 Task: Create a new task in Outlook with the subject 'Employee Code', type a message, and insert an image of a coffee shop.
Action: Mouse moved to (15, 160)
Screenshot: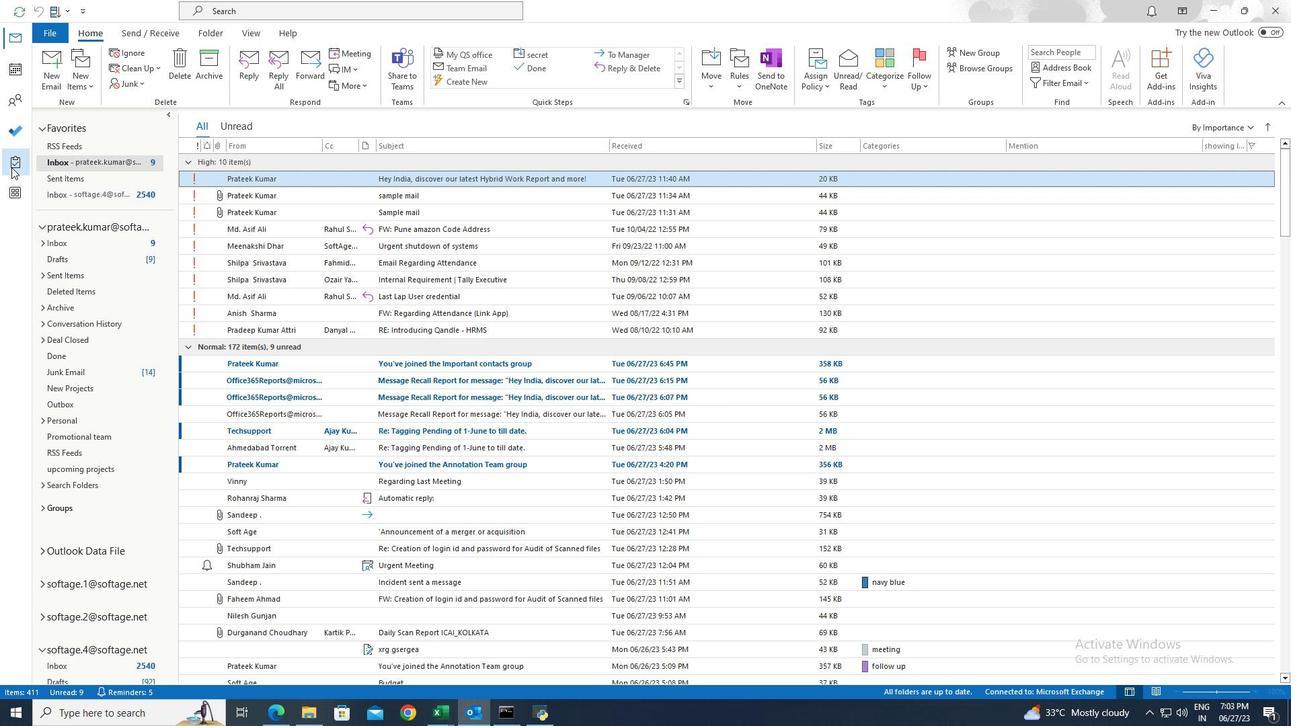 
Action: Mouse pressed left at (15, 160)
Screenshot: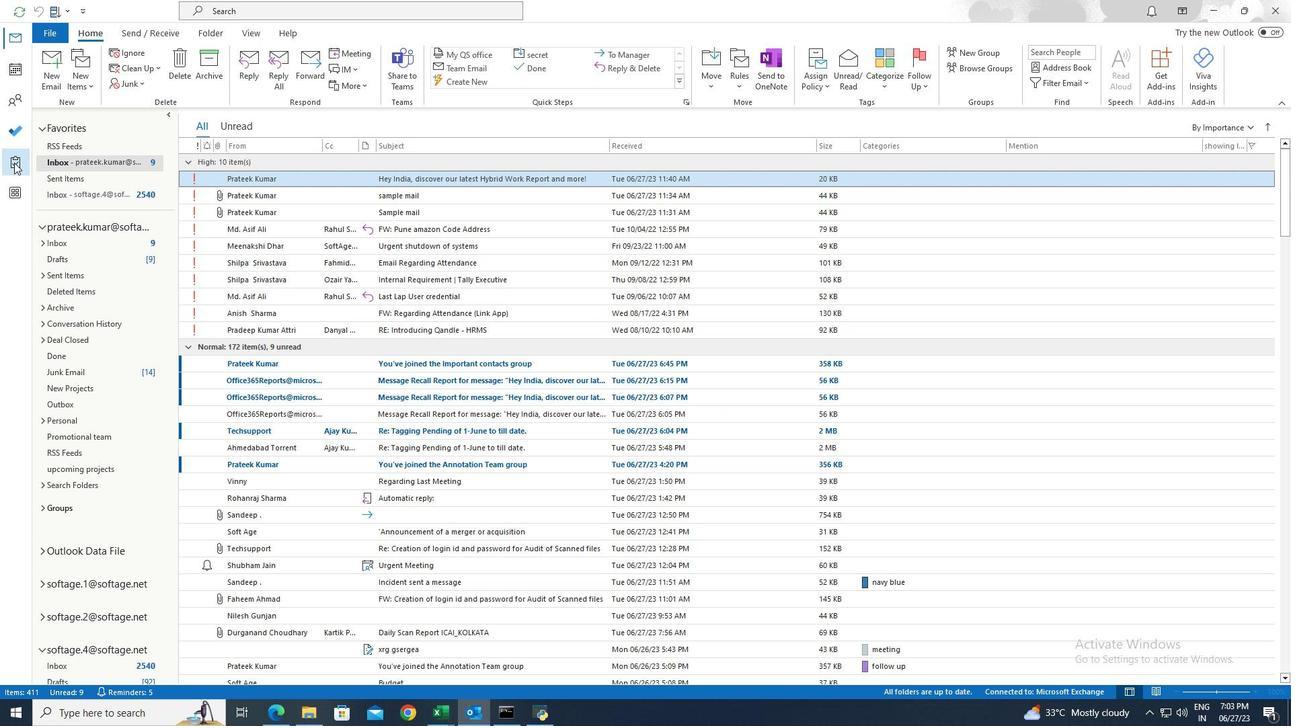 
Action: Mouse moved to (53, 68)
Screenshot: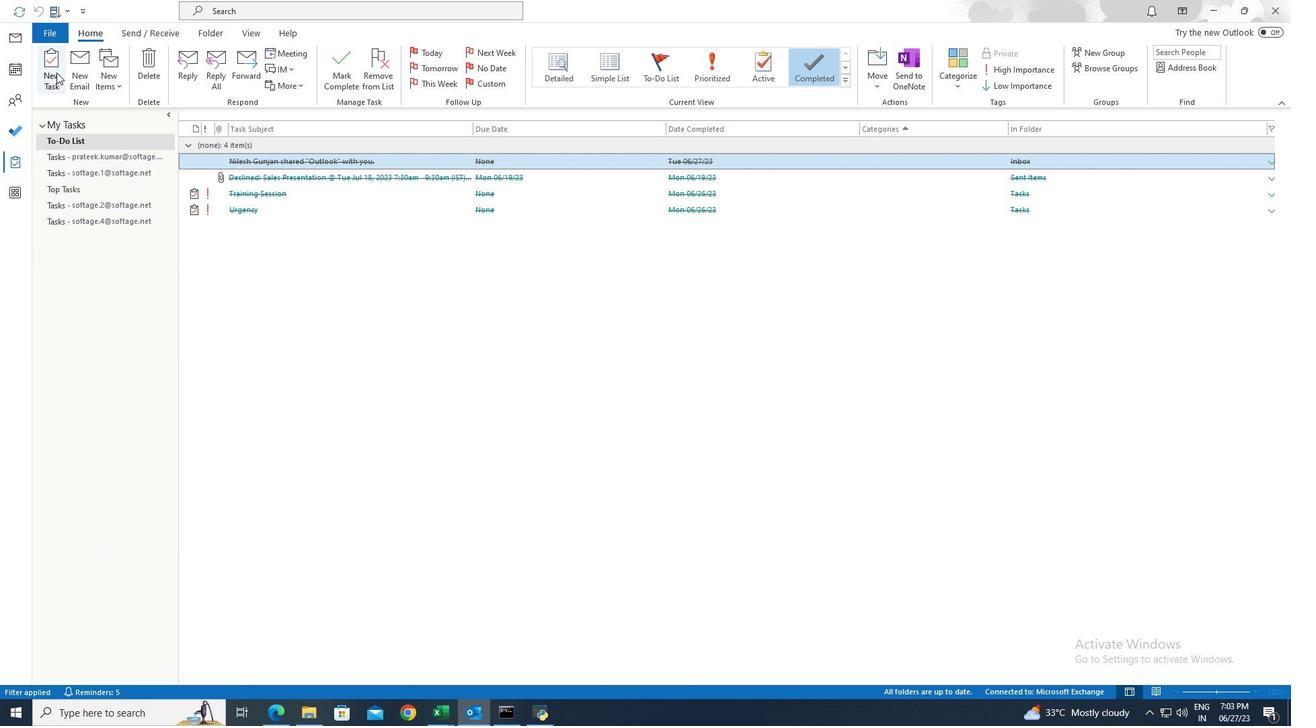 
Action: Mouse pressed left at (53, 68)
Screenshot: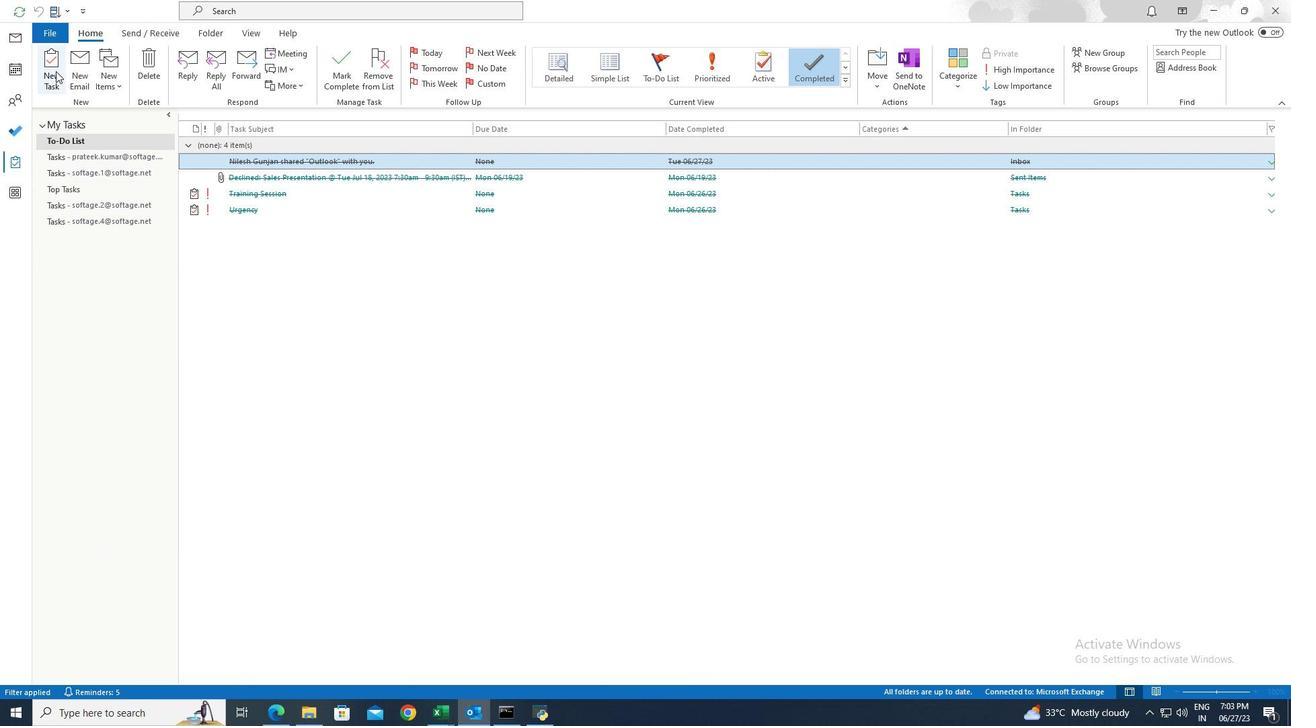 
Action: Mouse moved to (130, 137)
Screenshot: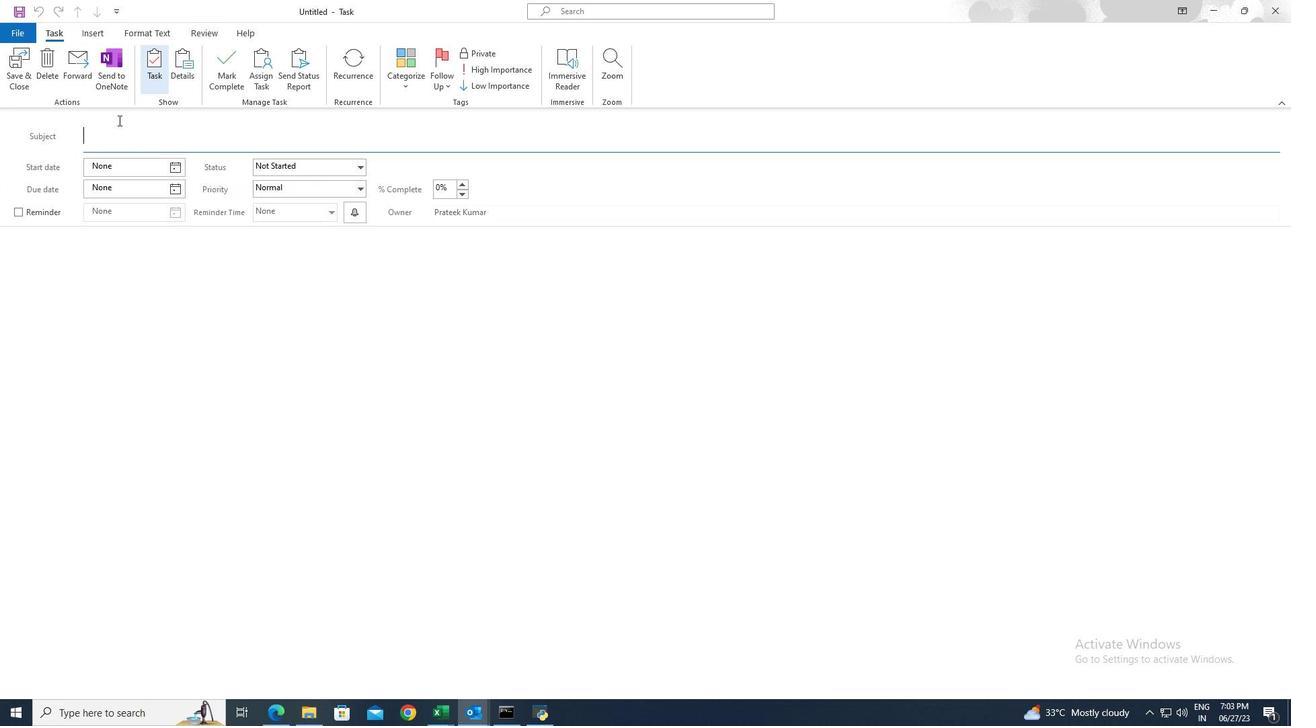
Action: Mouse pressed left at (130, 137)
Screenshot: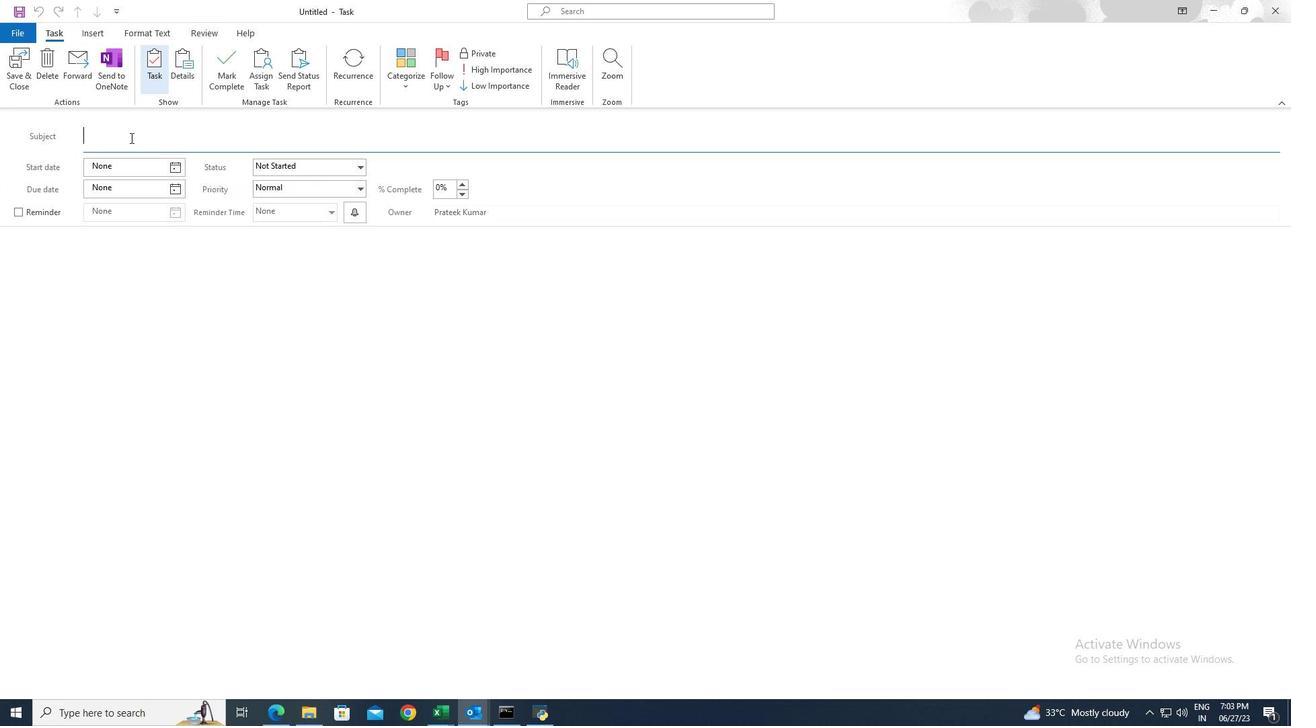 
Action: Key pressed <Key.shift>Employee<Key.space><Key.shift>Code
Screenshot: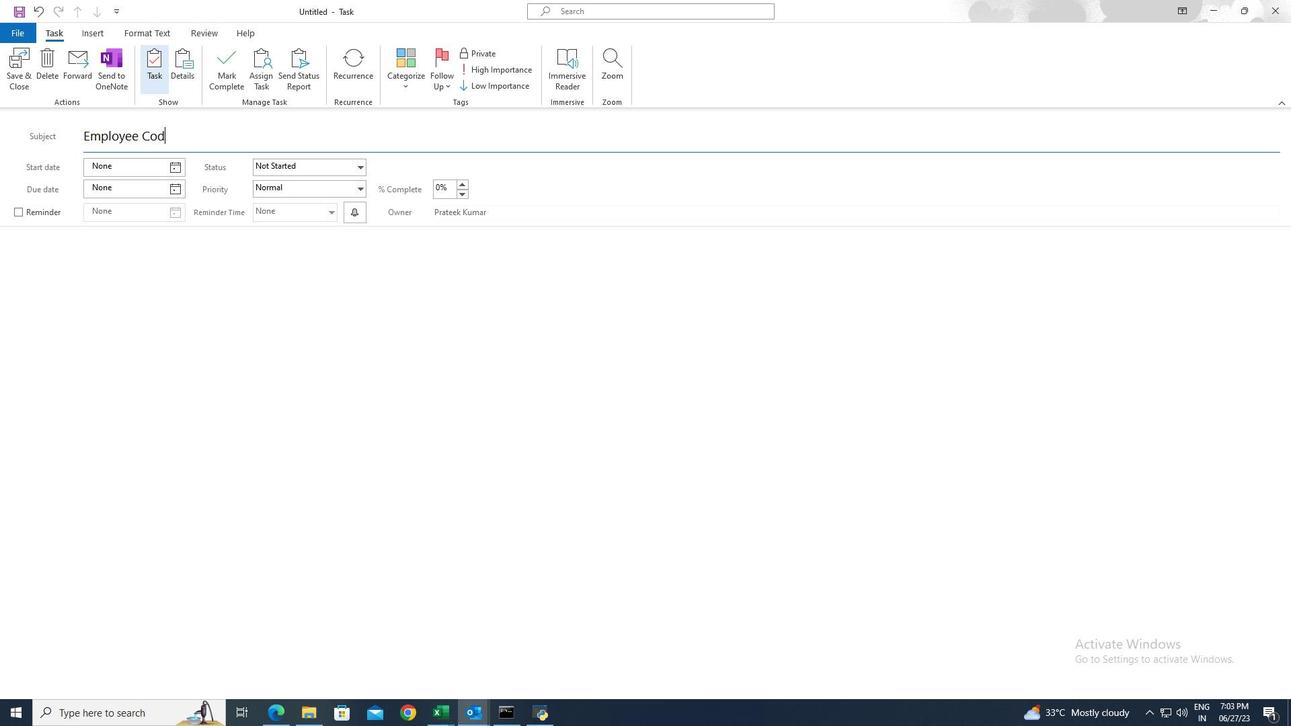 
Action: Mouse moved to (162, 271)
Screenshot: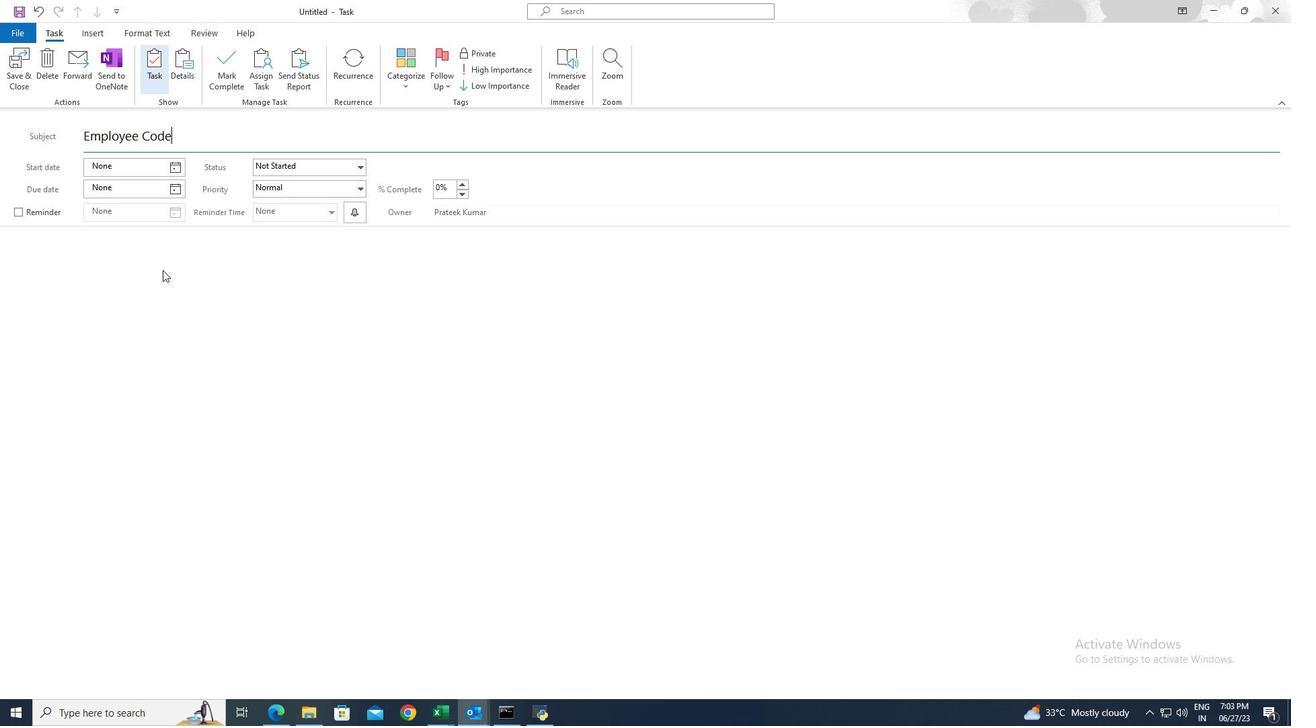 
Action: Mouse pressed left at (162, 271)
Screenshot: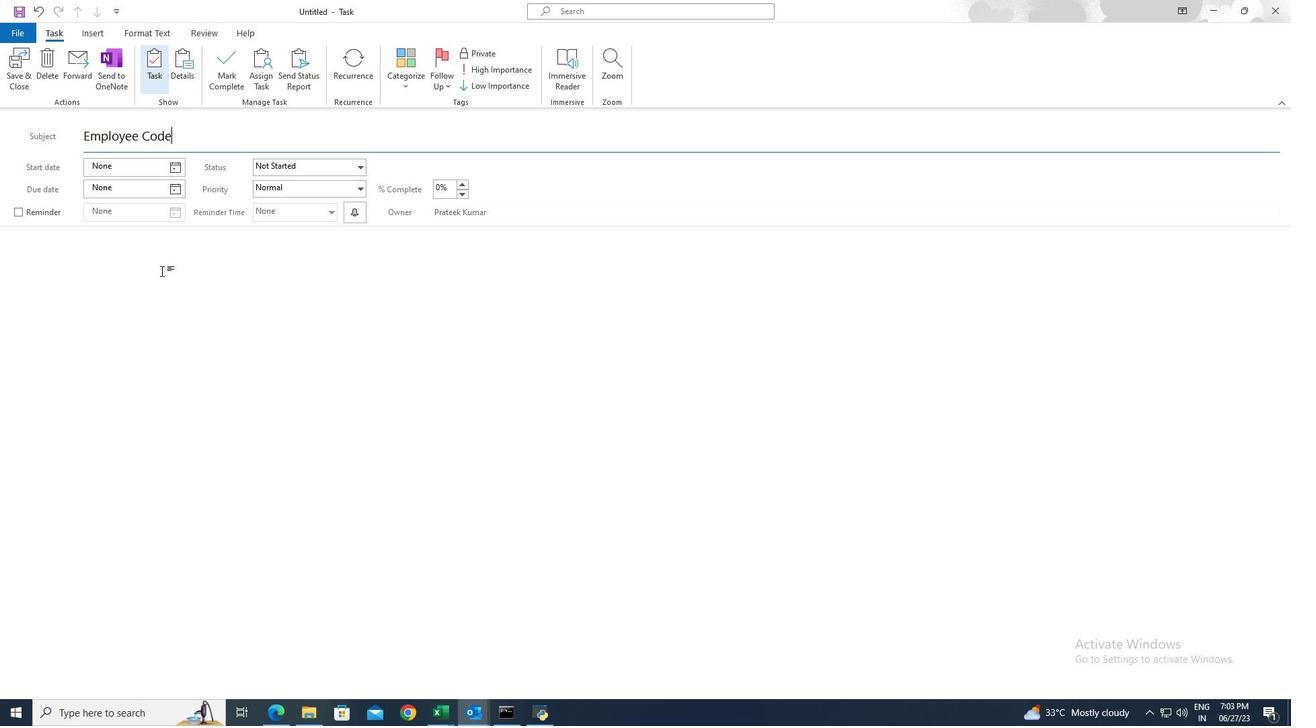 
Action: Key pressed <Key.shift>This<Key.space>is<Key.space>to<Key.space>inform<Key.space>all<Key.space>that<Key.space>from<Key.space>today<Key.space>it<Key.space>is<Key.space>mandatory<Key.space>to<Key.space>respect<Key.space>the<Key.space>employee's<Key.space>code
Screenshot: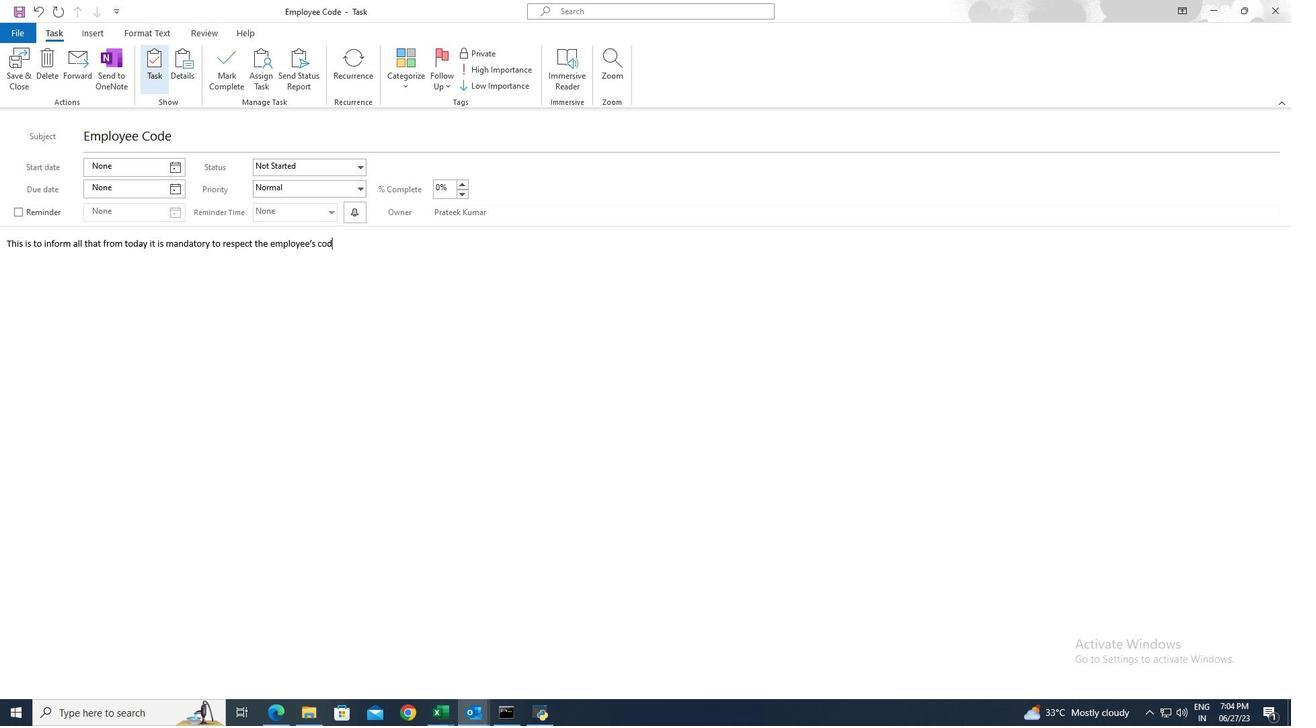 
Action: Mouse moved to (93, 29)
Screenshot: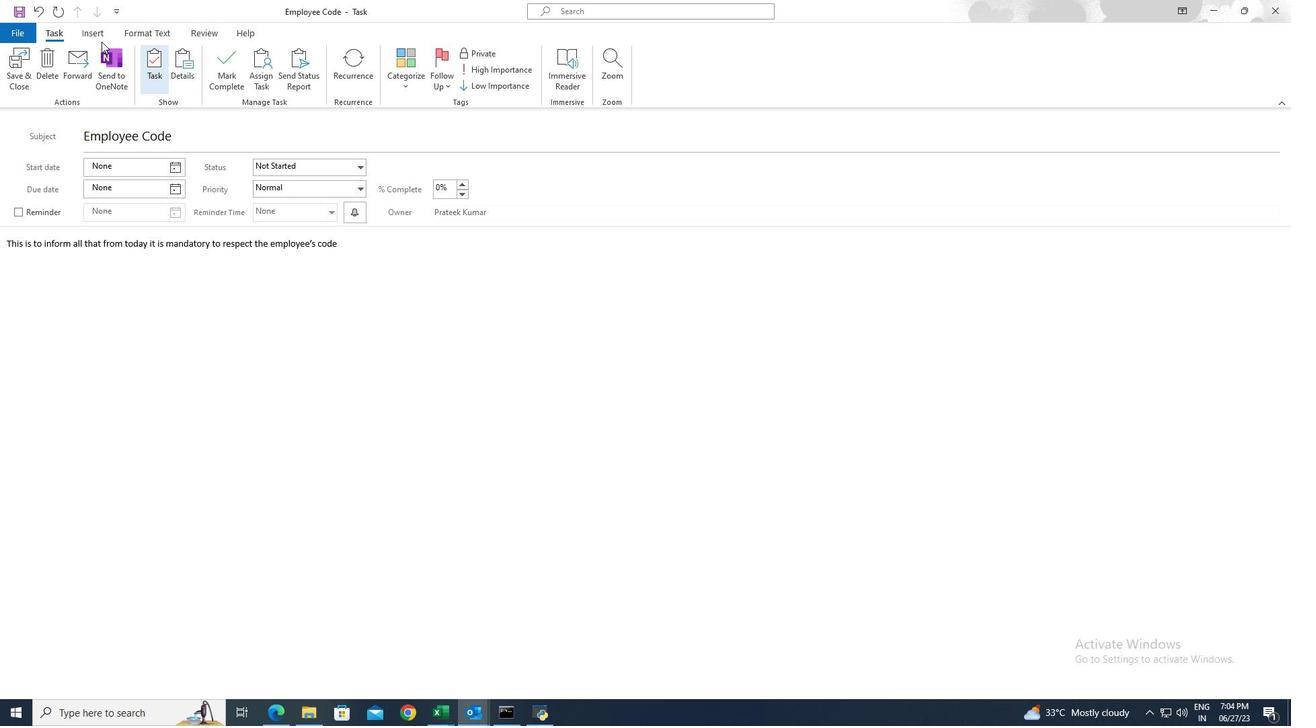 
Action: Mouse pressed left at (93, 29)
Screenshot: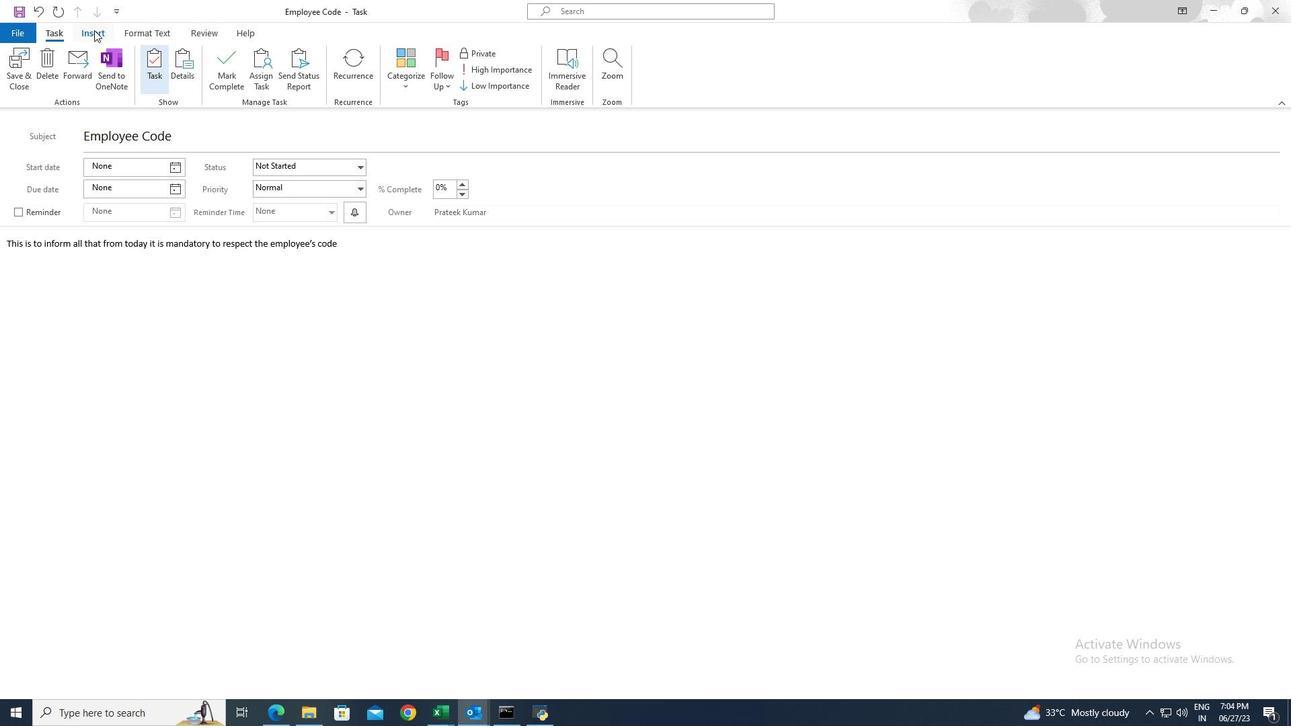 
Action: Mouse moved to (312, 76)
Screenshot: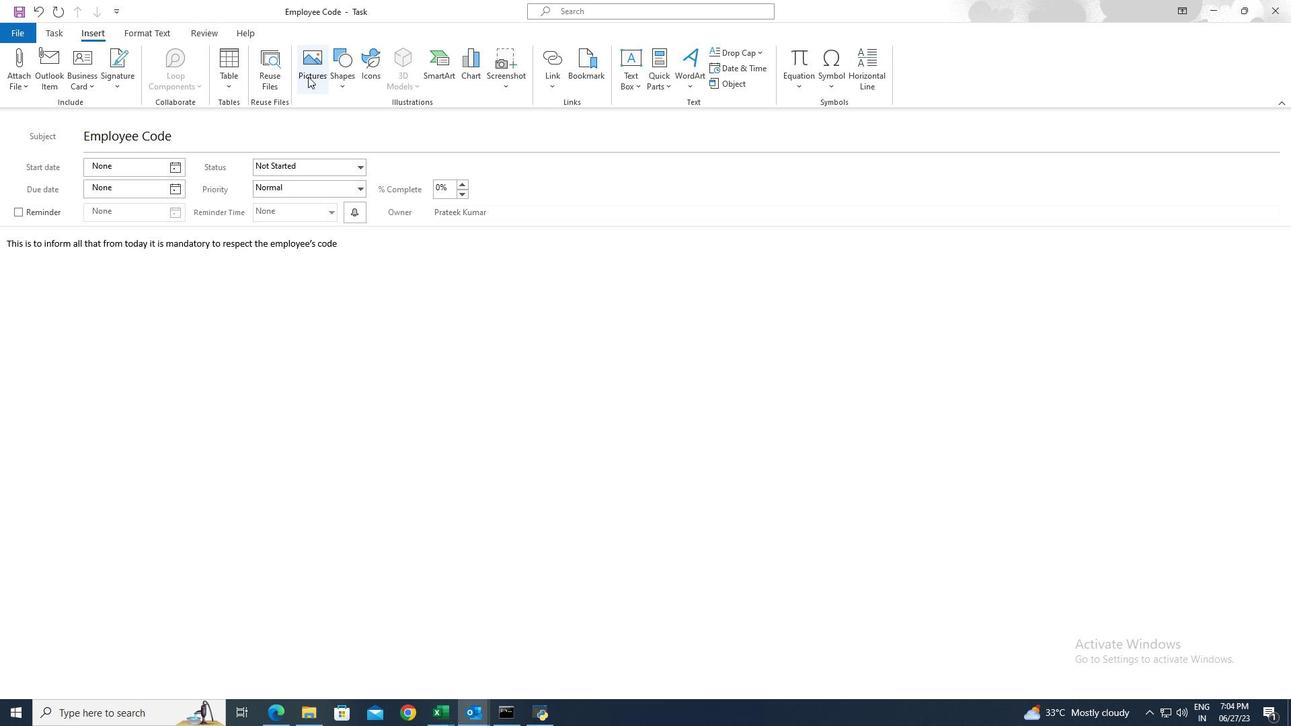 
Action: Mouse pressed left at (312, 76)
Screenshot: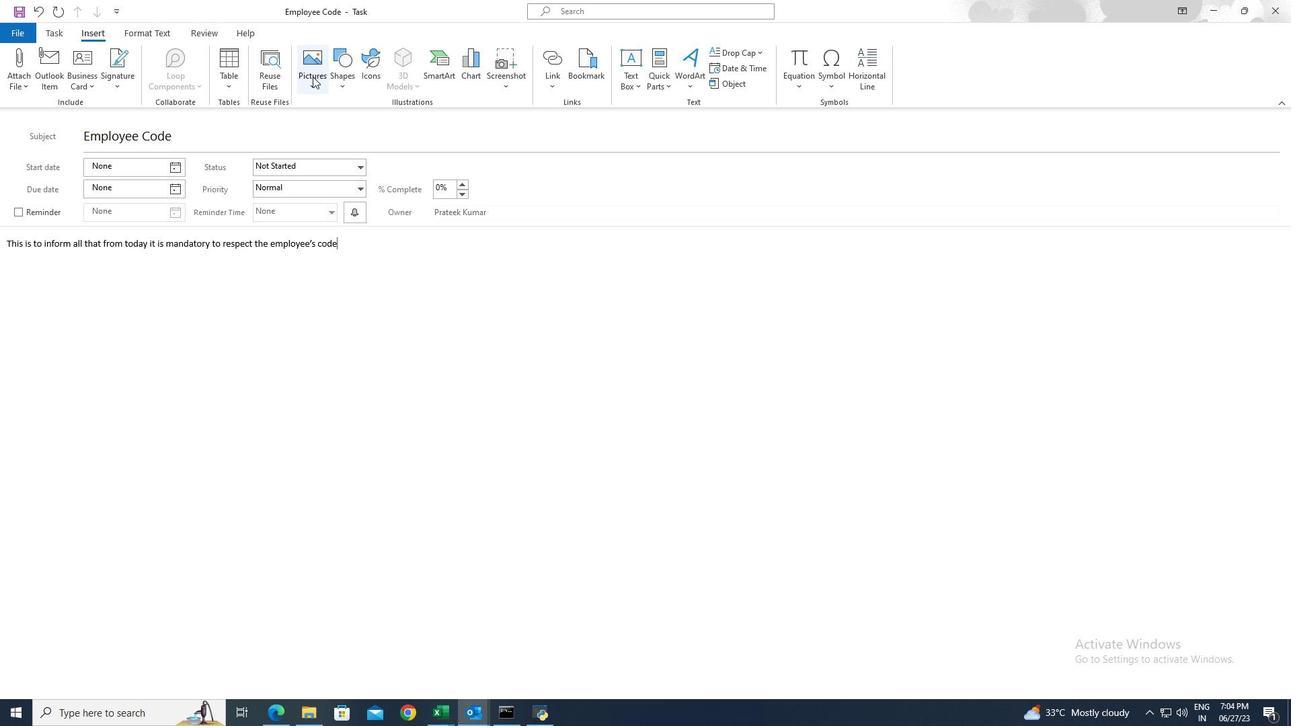 
Action: Mouse moved to (337, 77)
Screenshot: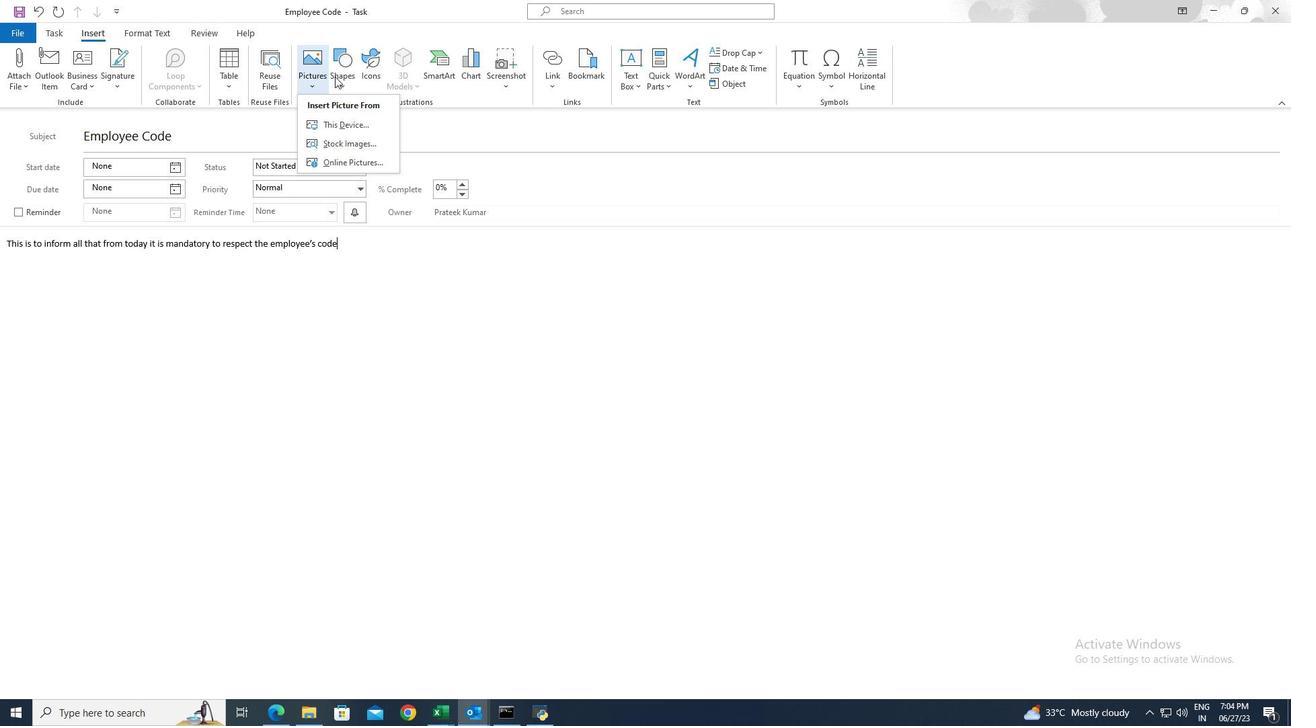 
Action: Mouse pressed left at (337, 77)
Screenshot: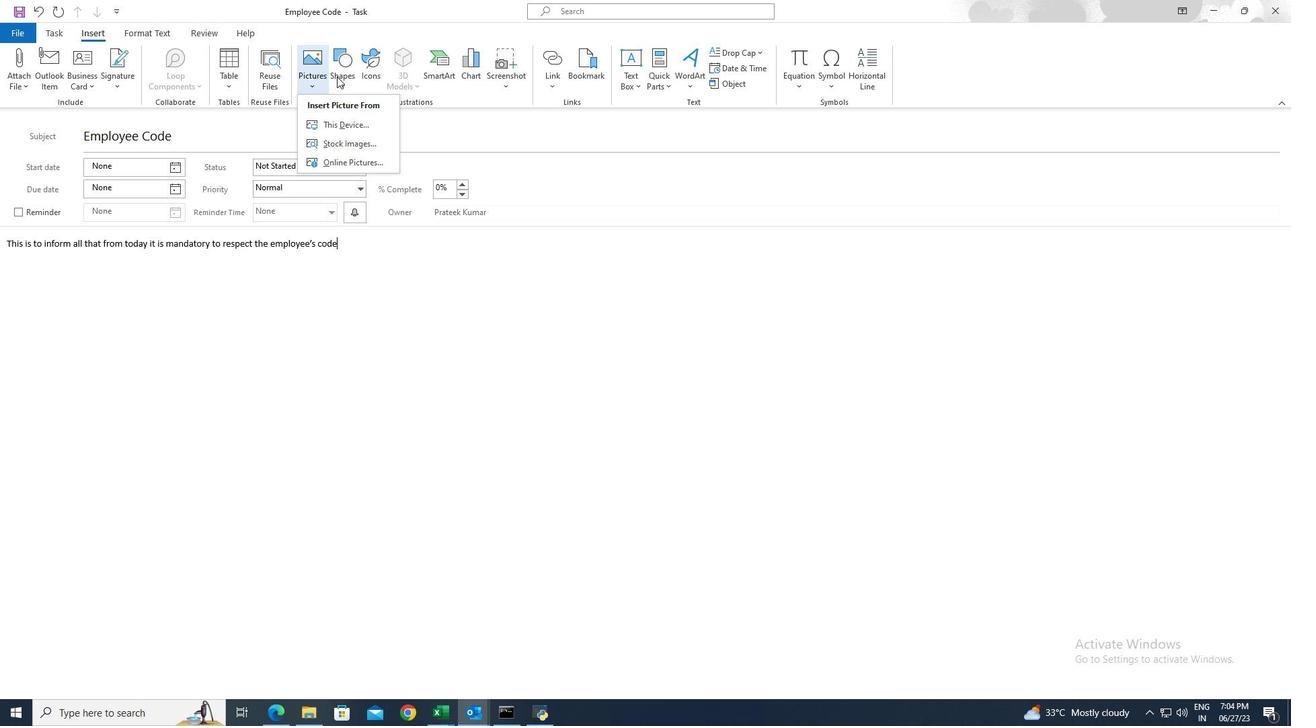 
Action: Mouse moved to (349, 120)
Screenshot: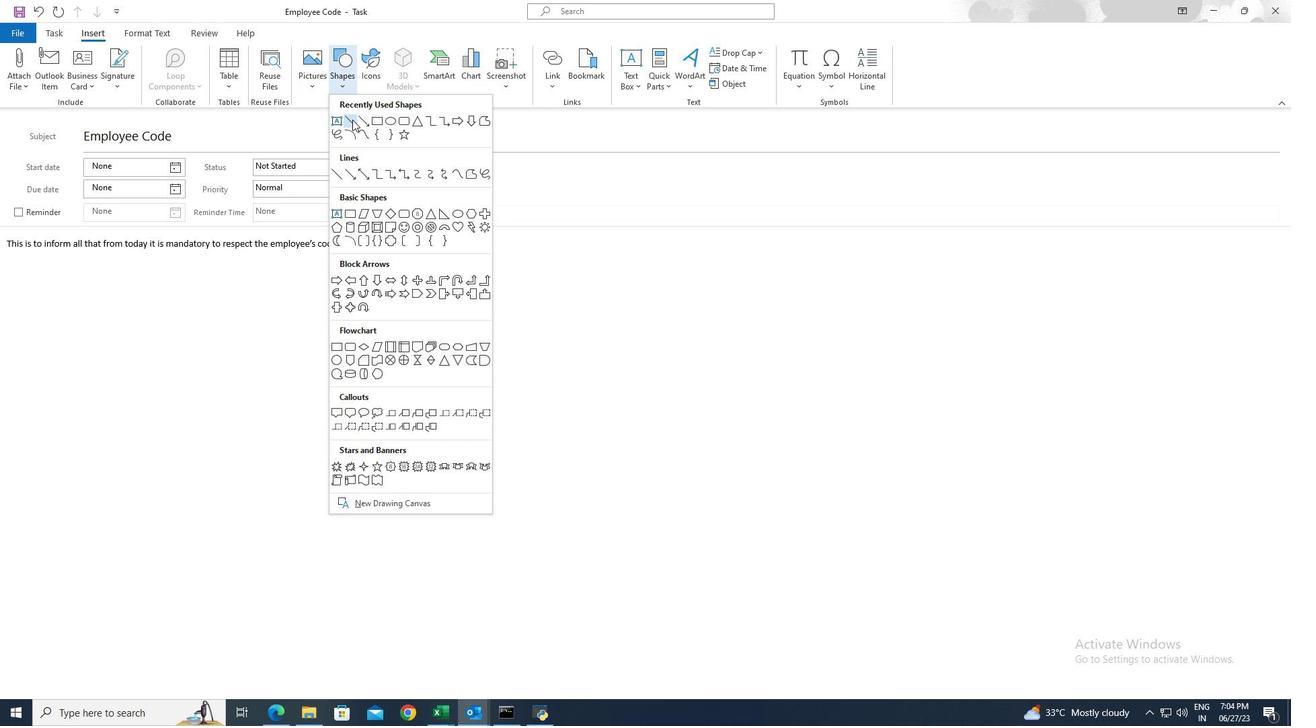 
Action: Mouse pressed left at (349, 120)
Screenshot: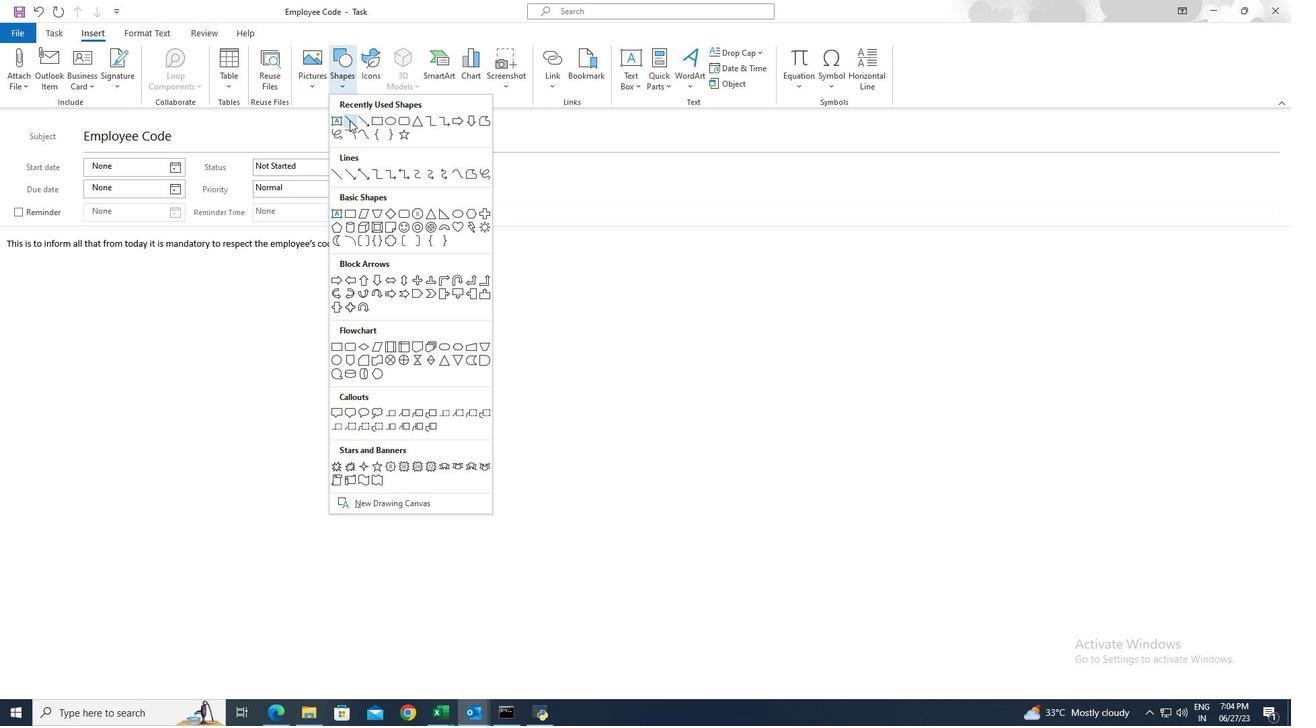 
Action: Mouse moved to (6, 248)
Screenshot: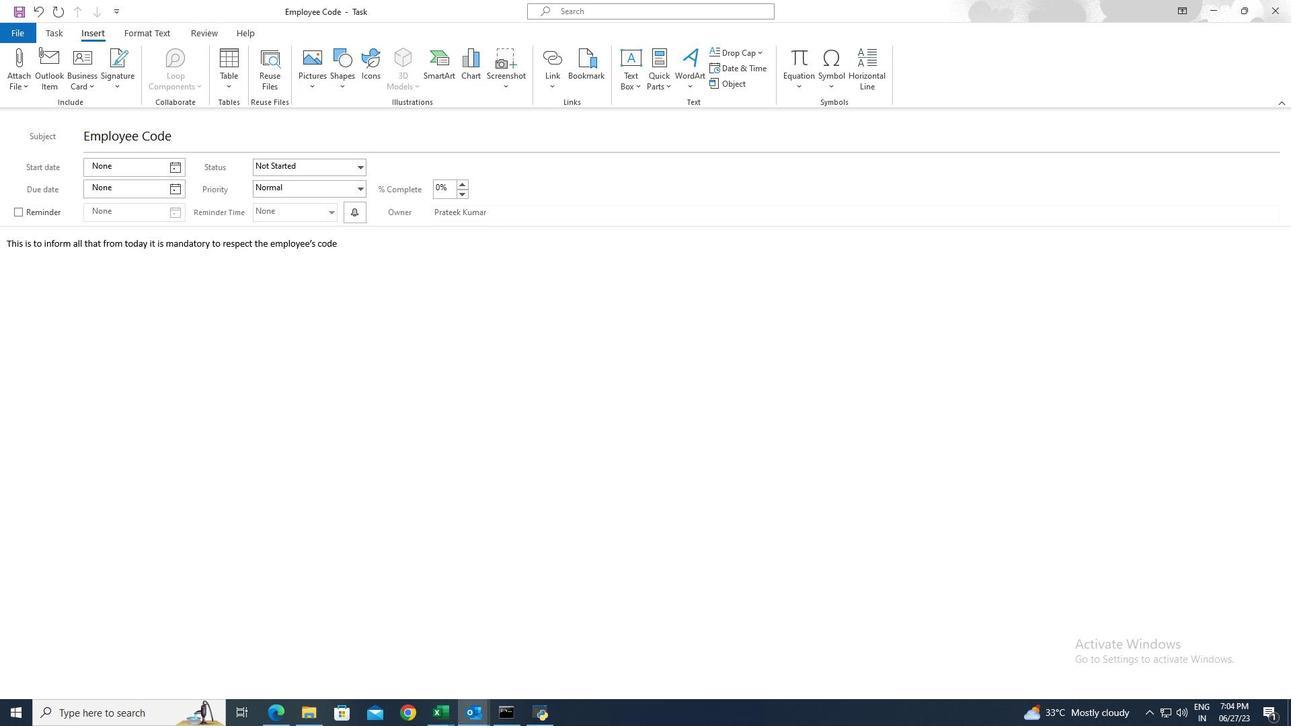 
Action: Mouse pressed left at (6, 248)
Screenshot: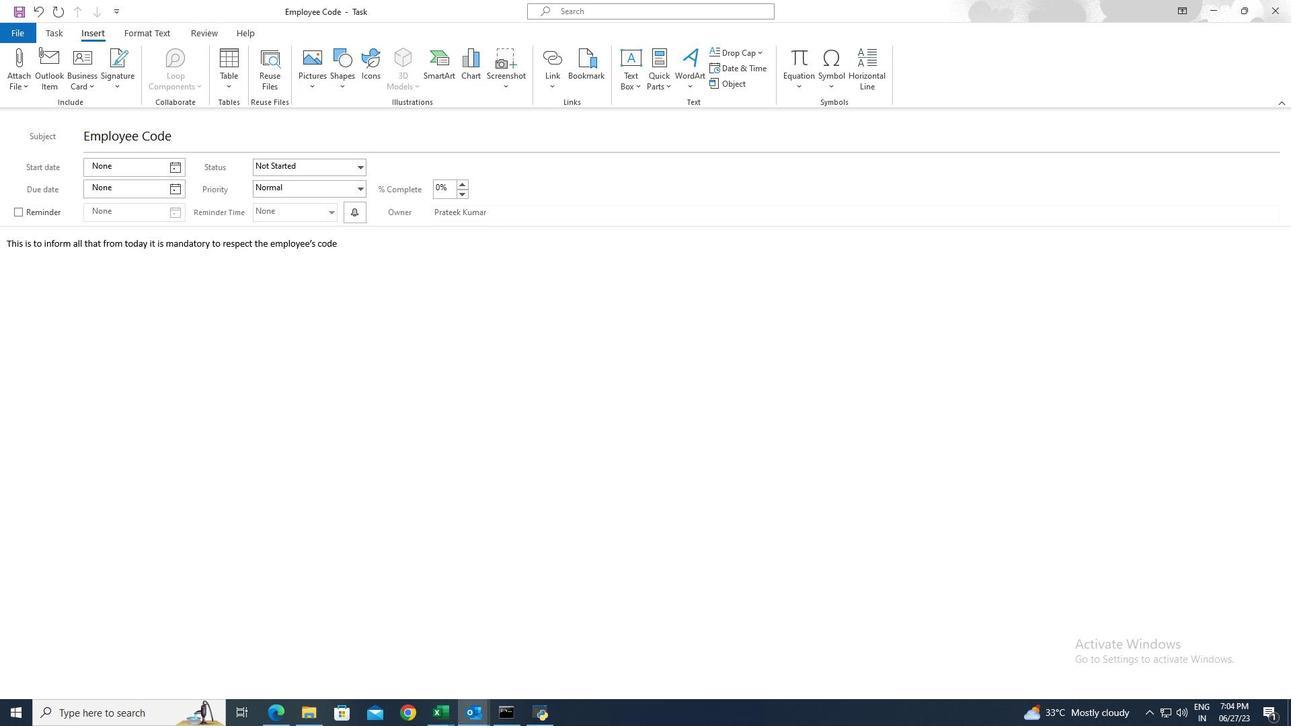 
Action: Mouse moved to (423, 257)
Screenshot: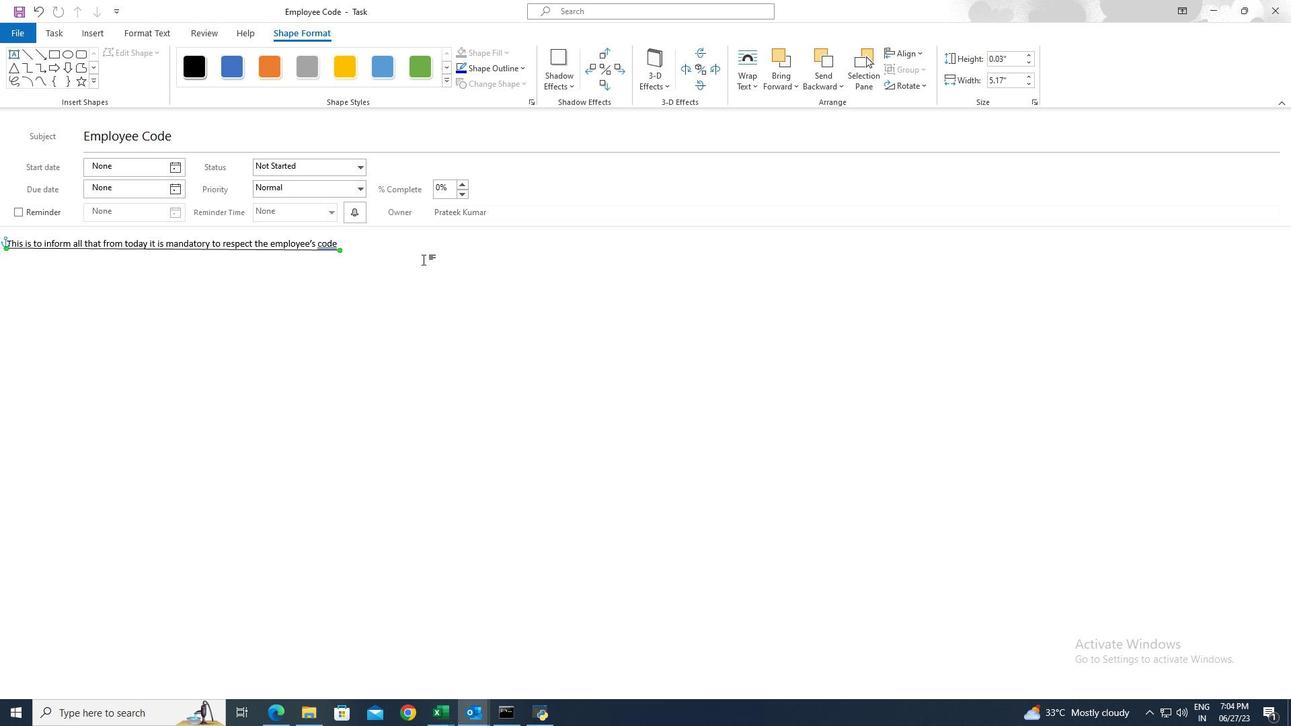 
Action: Mouse pressed left at (423, 257)
Screenshot: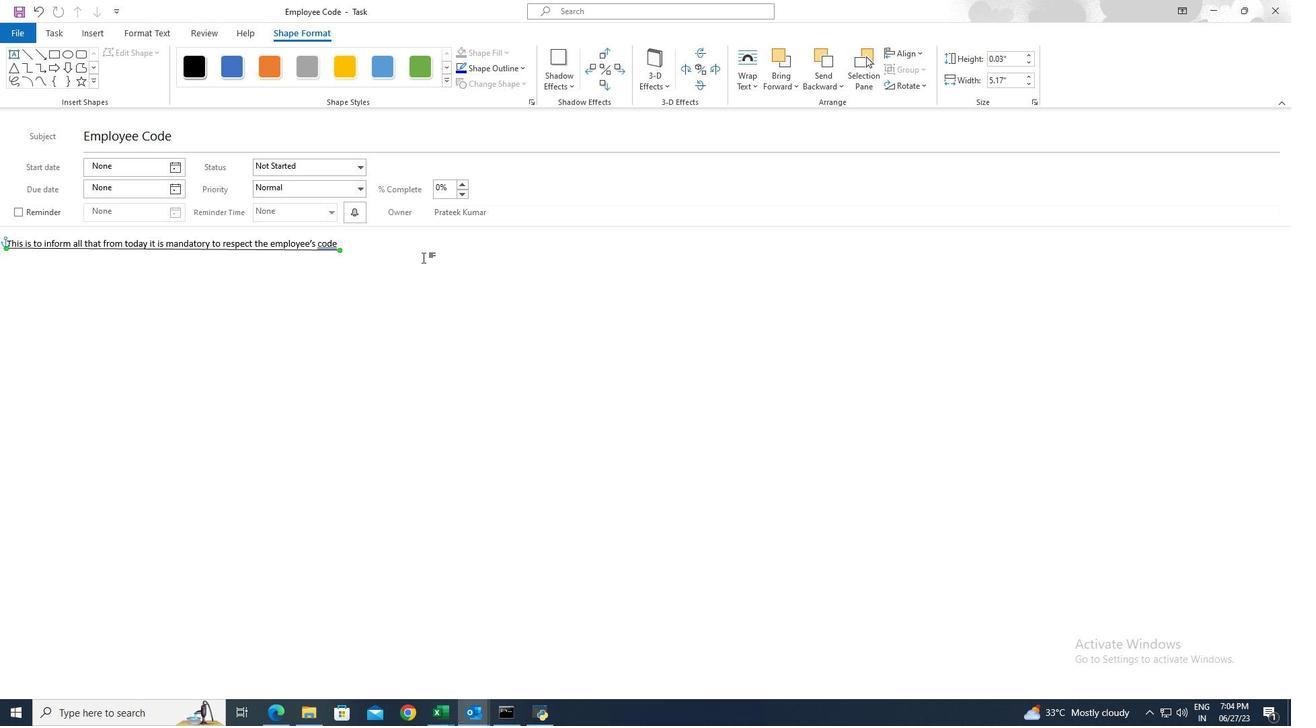 
Action: Mouse moved to (78, 28)
Screenshot: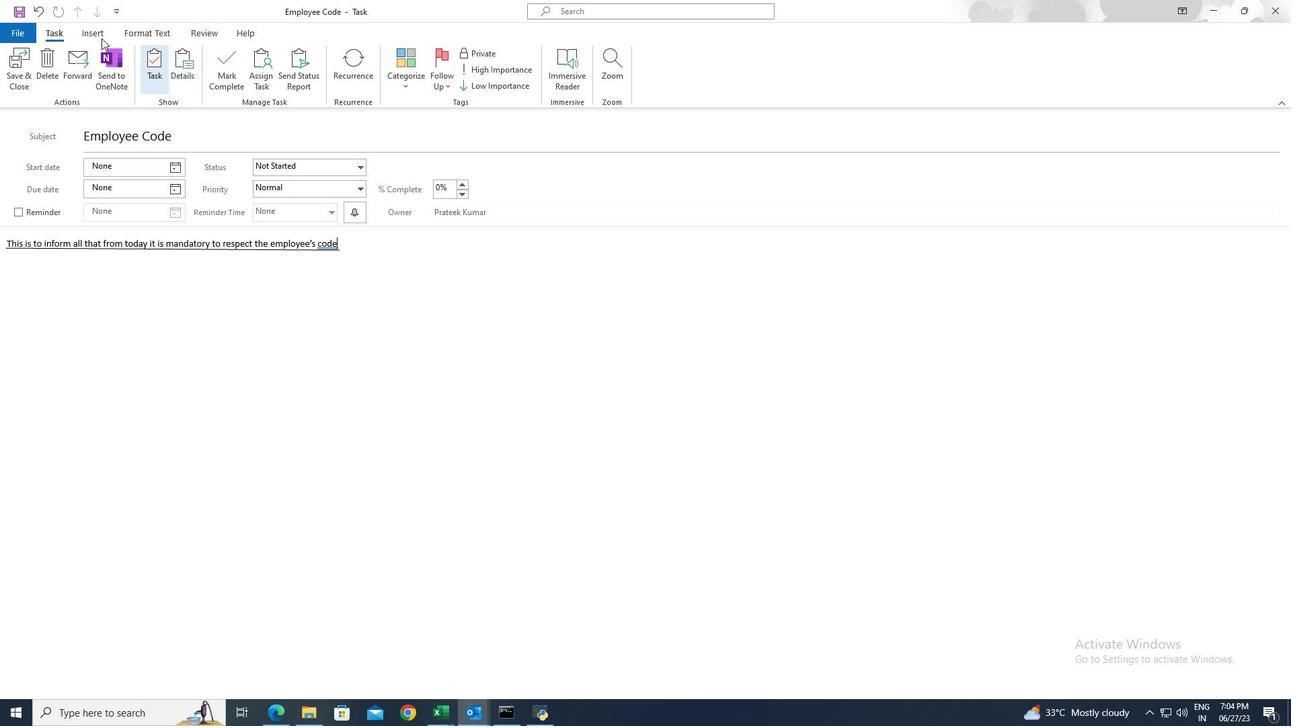 
Action: Mouse pressed left at (78, 28)
Screenshot: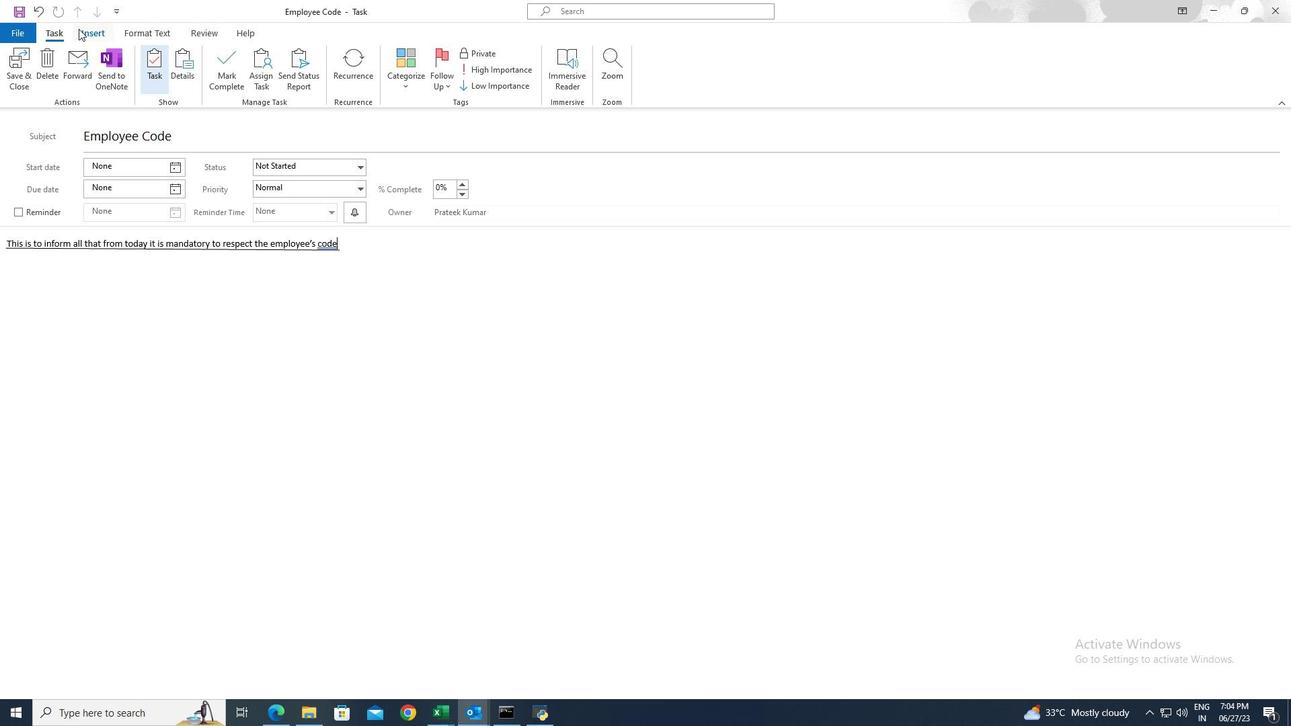 
Action: Mouse moved to (310, 73)
Screenshot: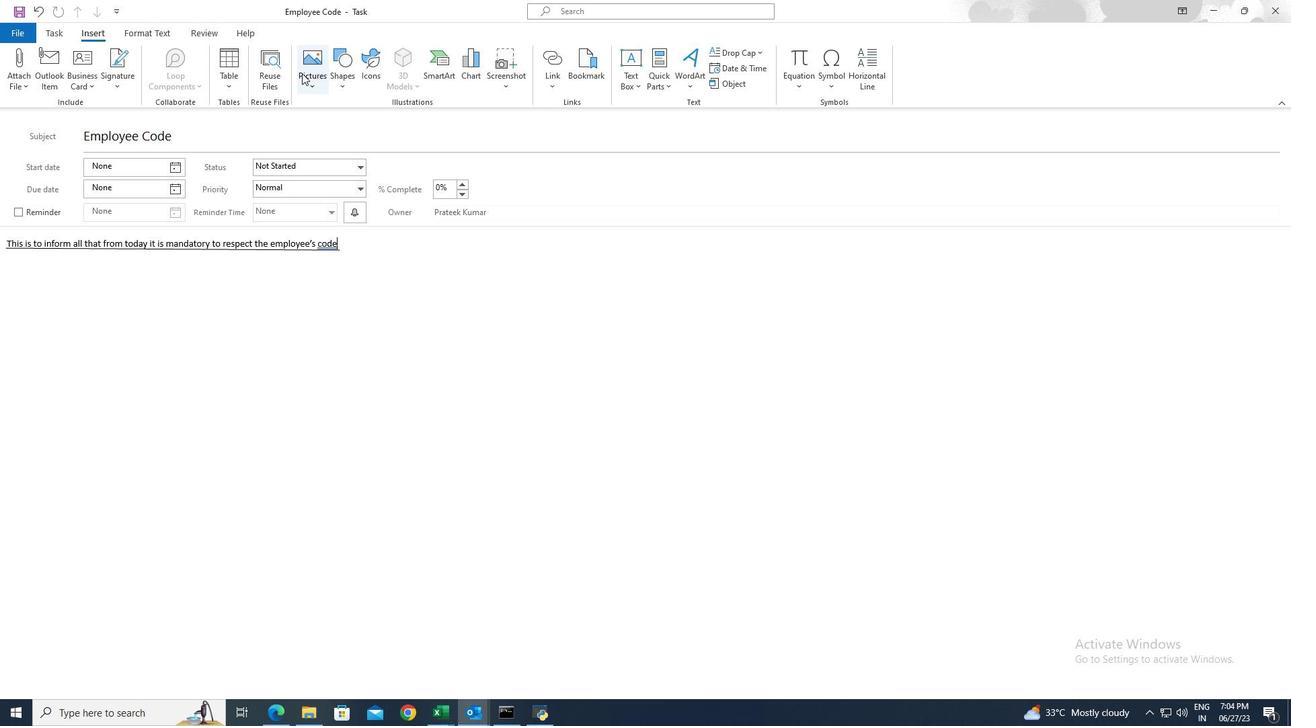 
Action: Mouse pressed left at (310, 73)
Screenshot: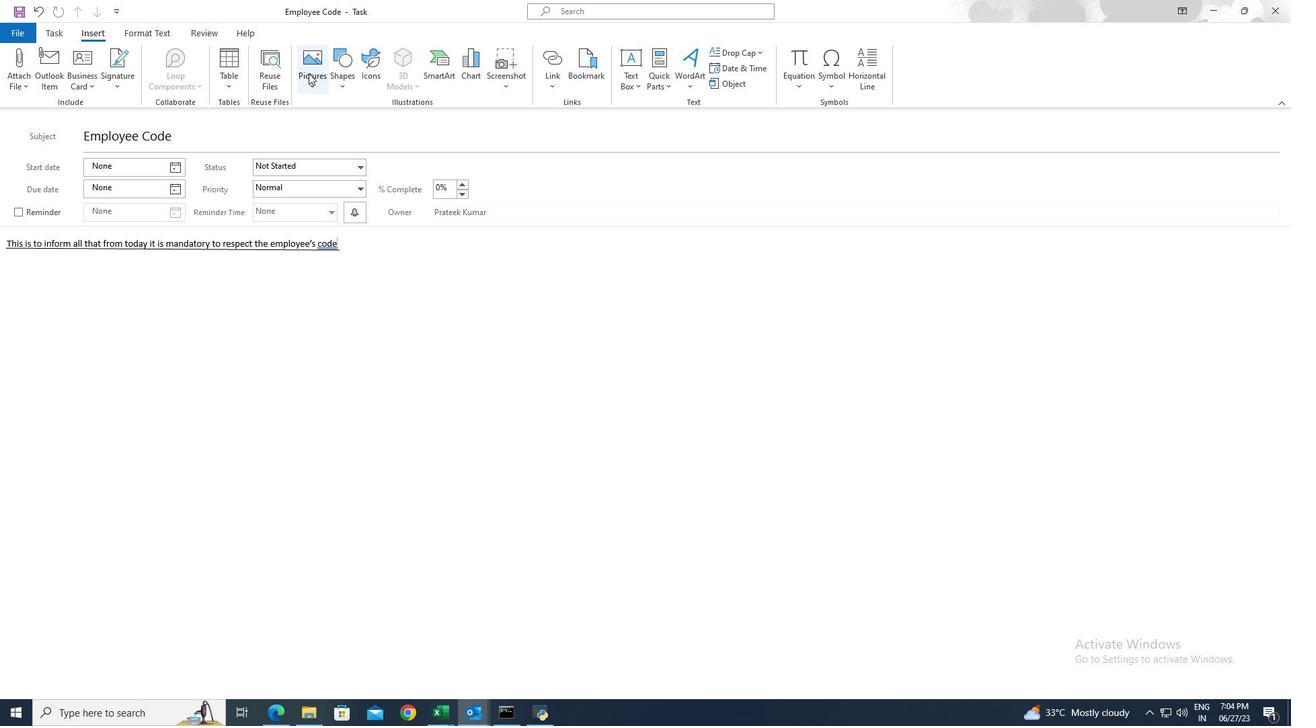 
Action: Mouse moved to (322, 119)
Screenshot: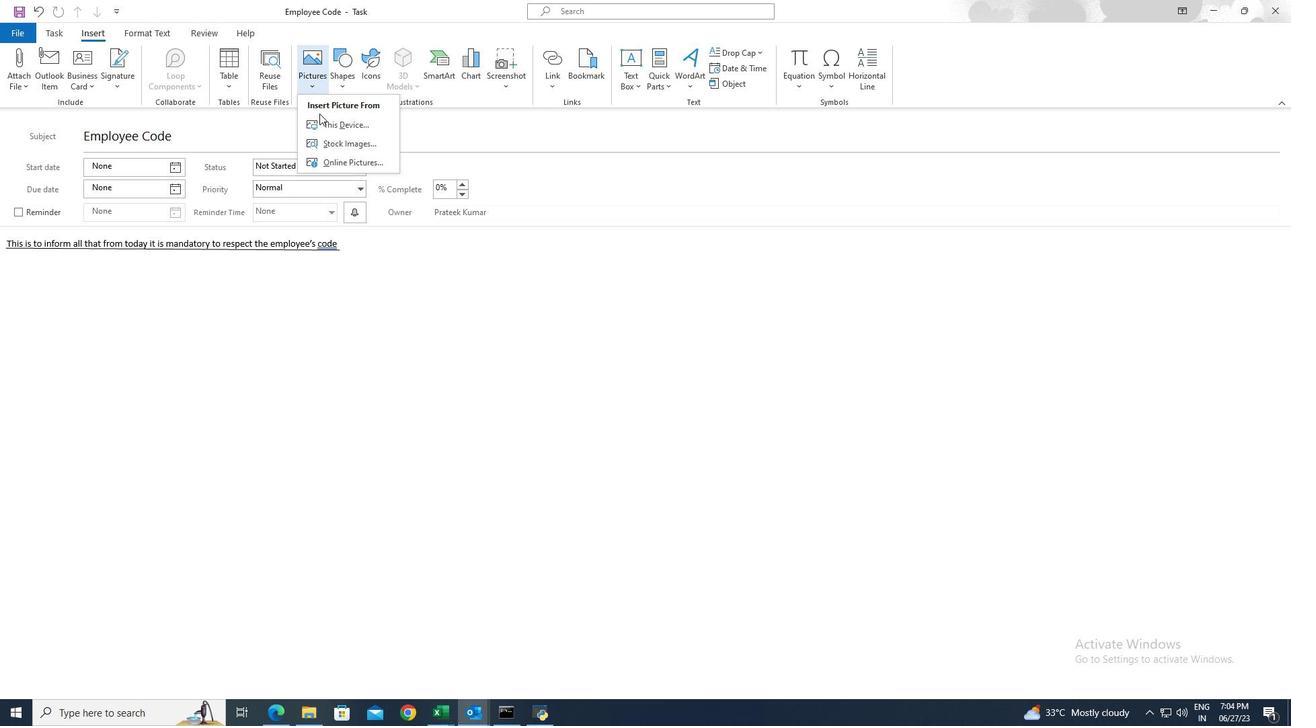 
Action: Mouse pressed left at (322, 119)
Screenshot: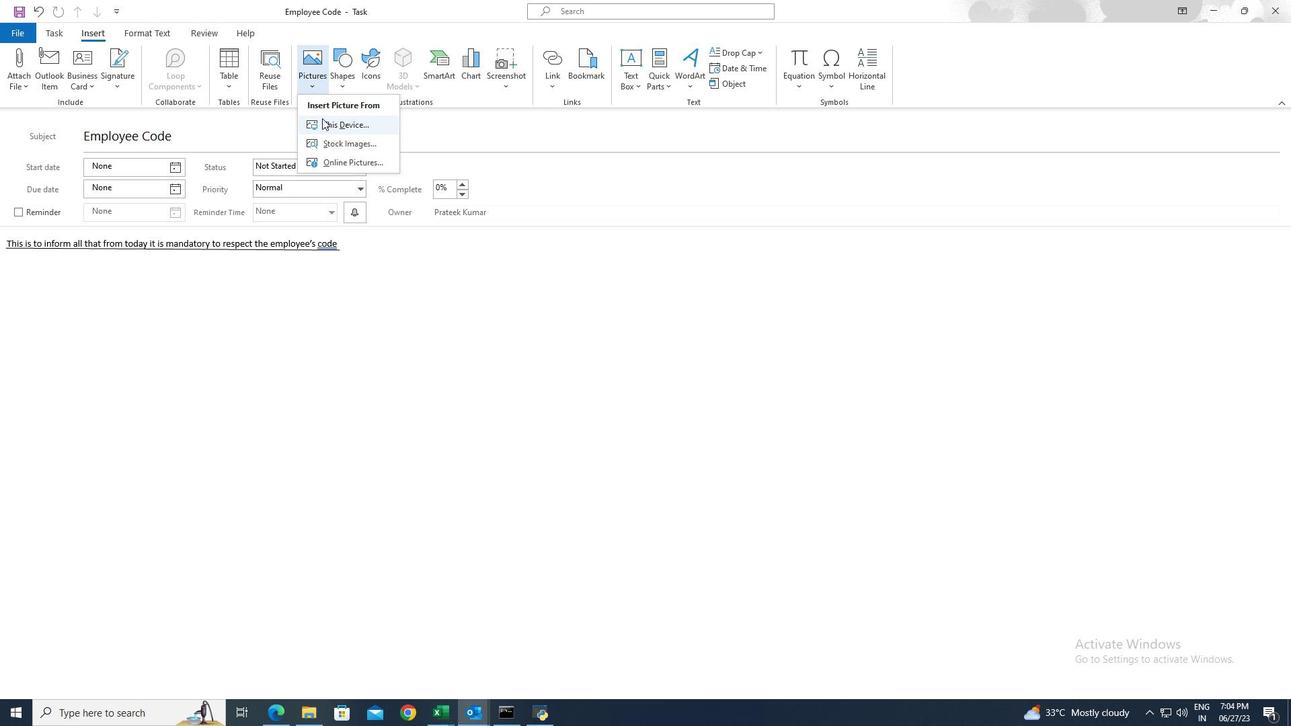 
Action: Mouse moved to (178, 128)
Screenshot: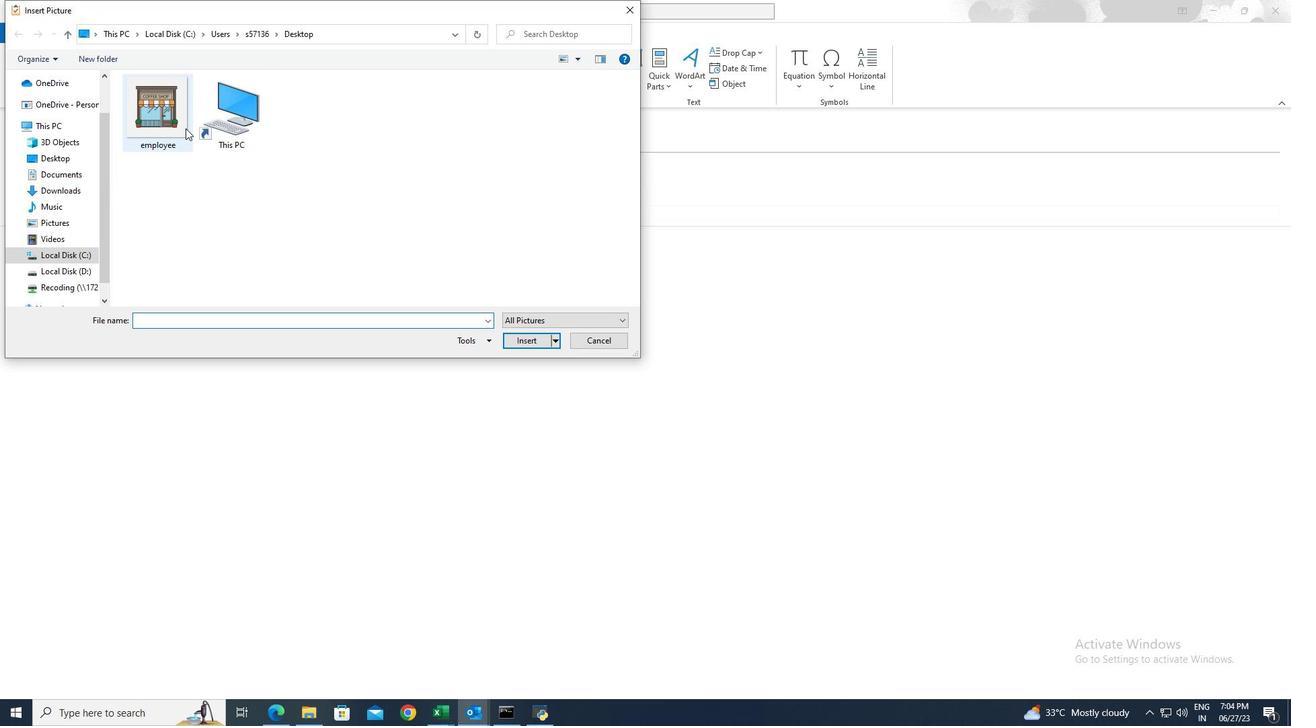 
Action: Mouse pressed left at (178, 128)
Screenshot: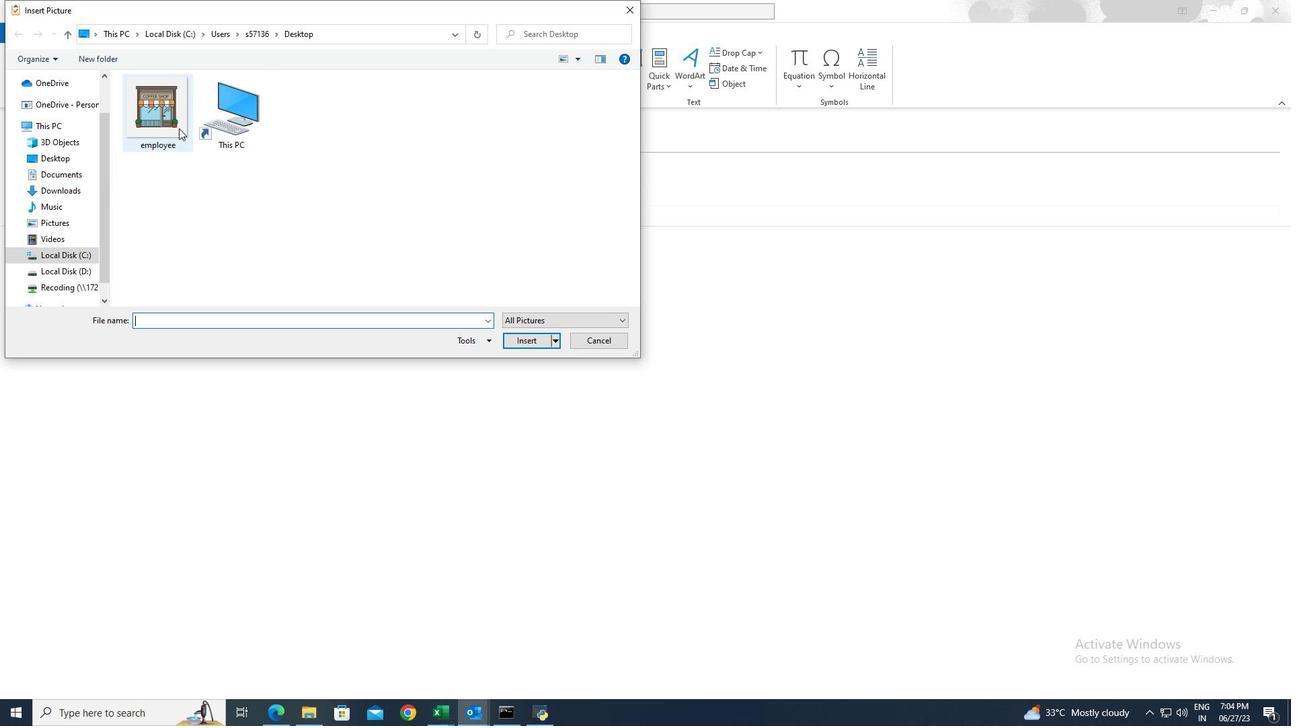
Action: Mouse moved to (526, 345)
Screenshot: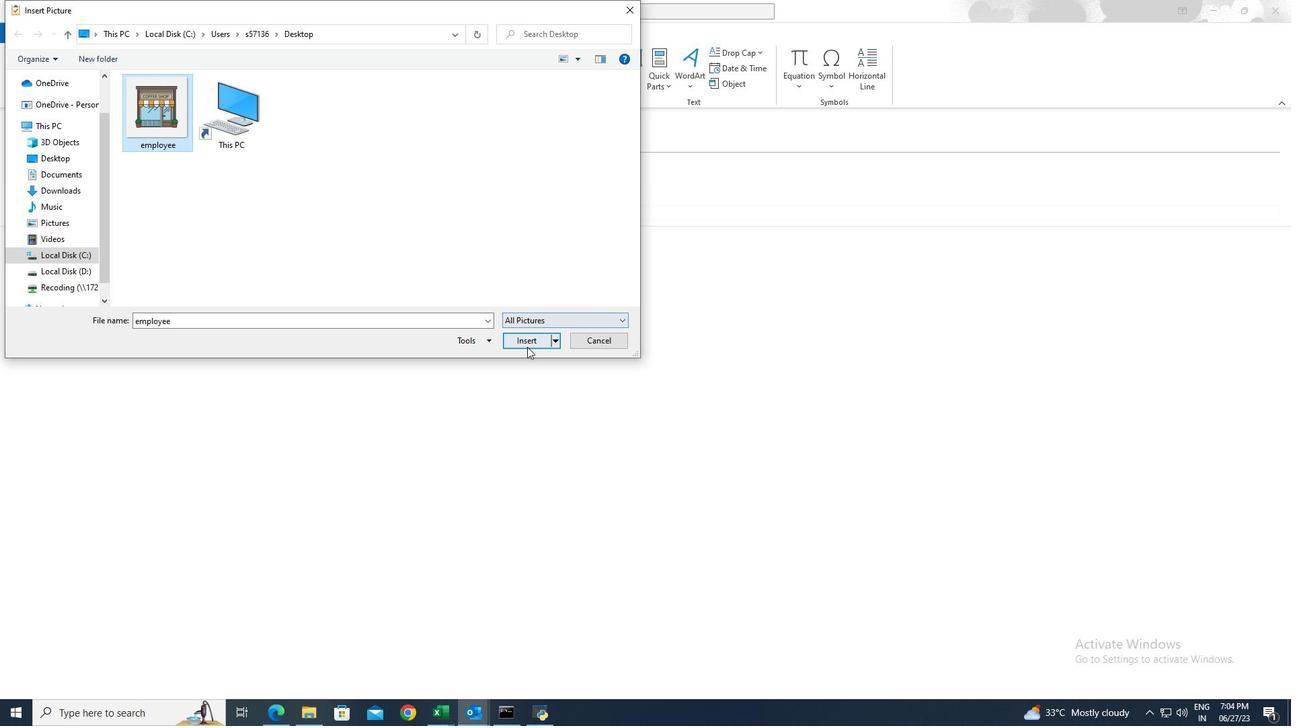 
Action: Mouse pressed left at (526, 345)
Screenshot: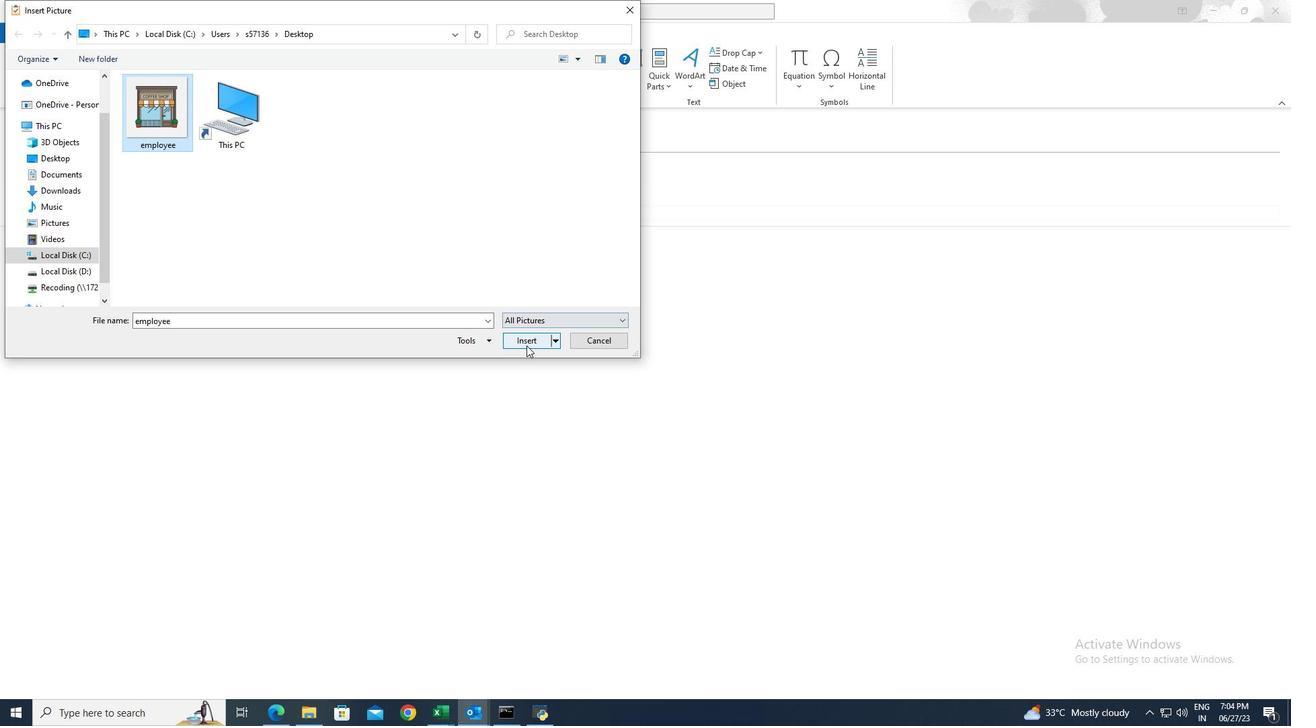 
Action: Mouse moved to (476, 304)
Screenshot: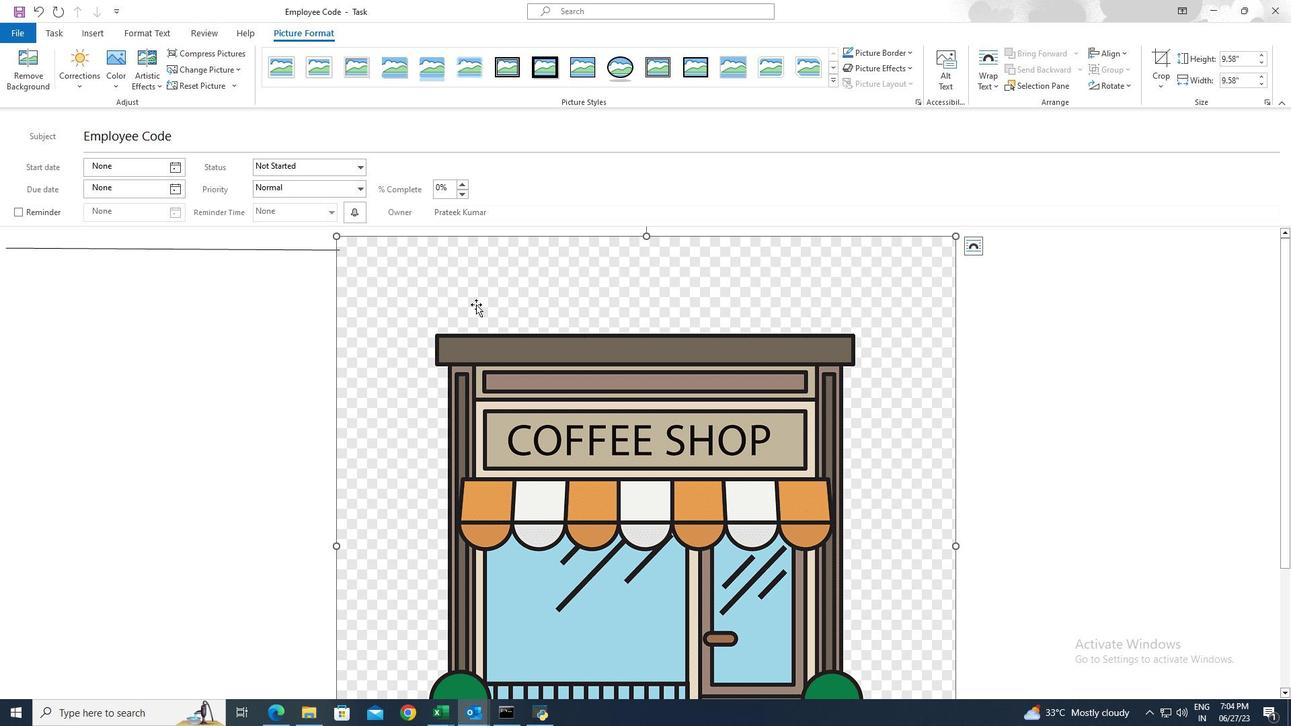 
Action: Mouse pressed left at (476, 304)
Screenshot: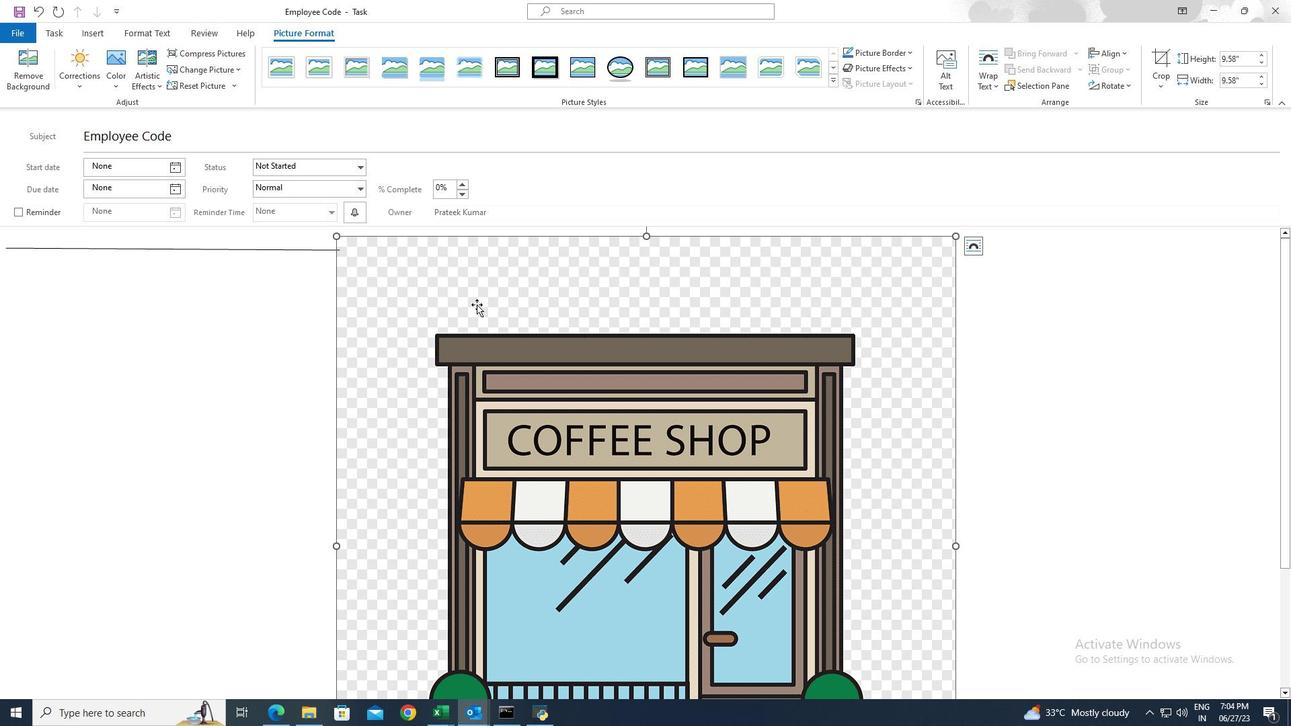
Action: Mouse moved to (252, 339)
Screenshot: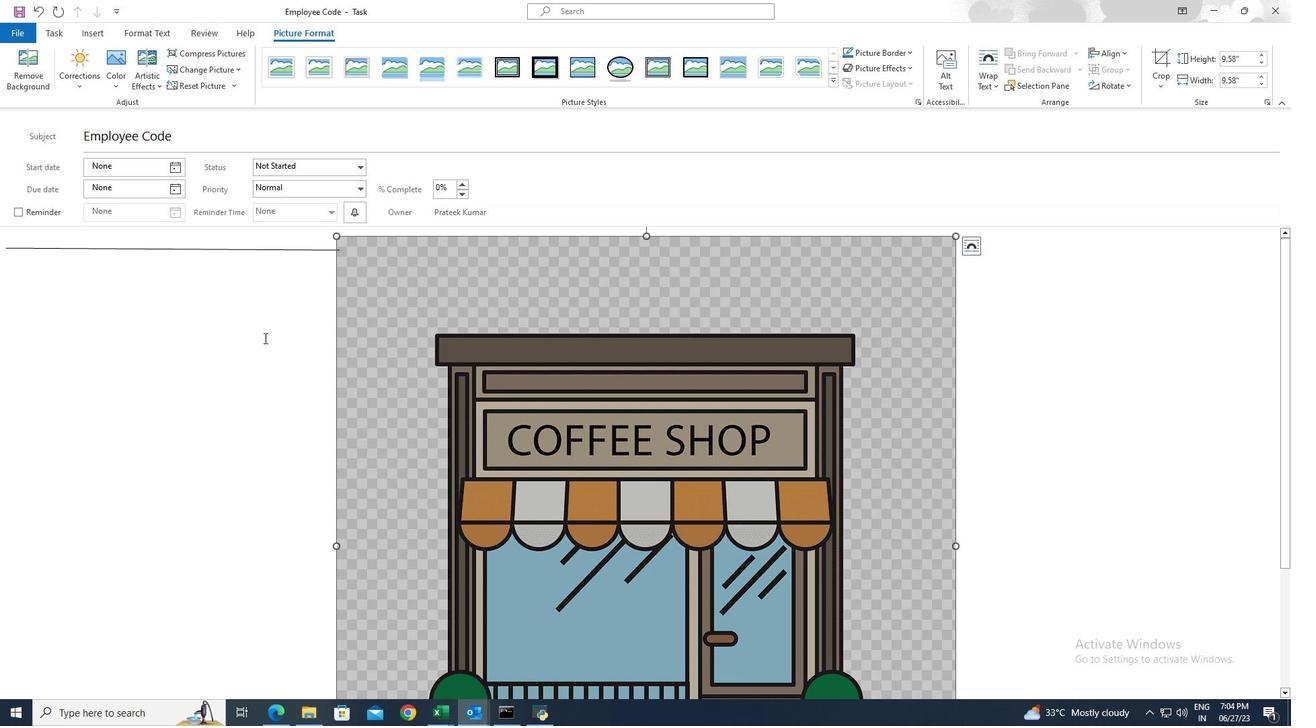 
Action: Mouse pressed left at (252, 339)
Screenshot: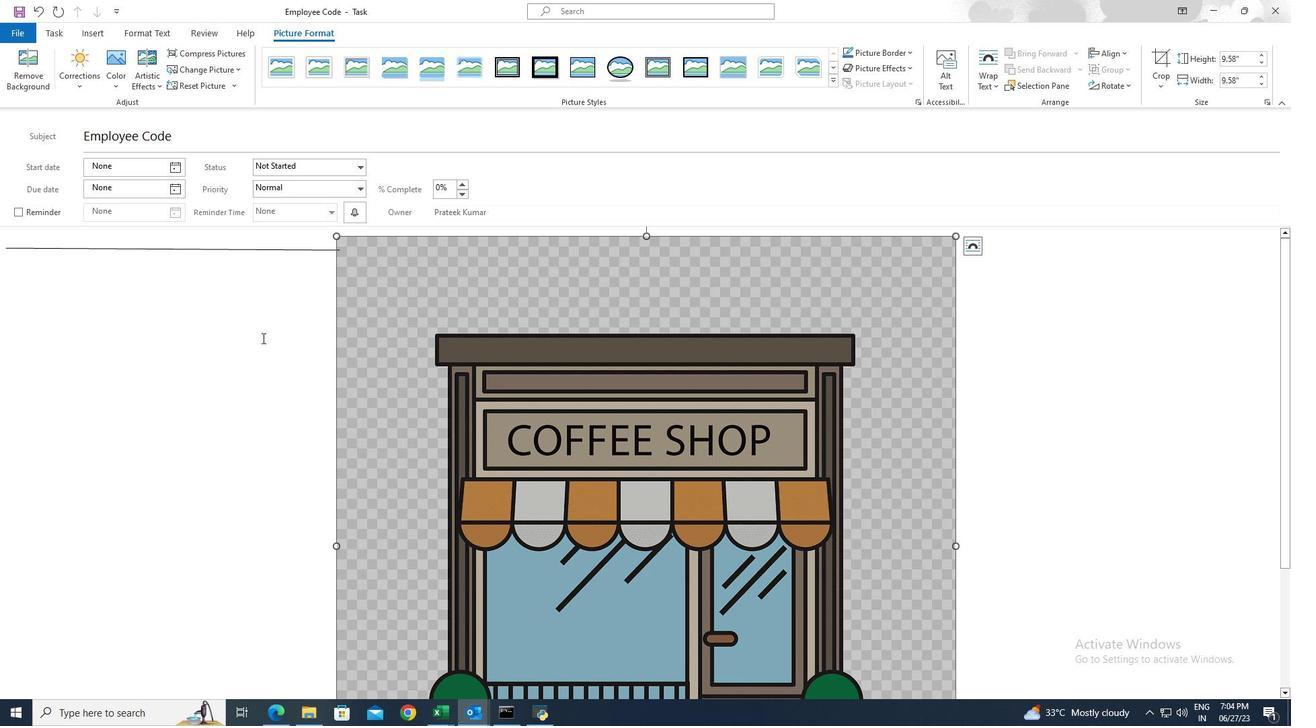 
Action: Mouse moved to (55, 30)
Screenshot: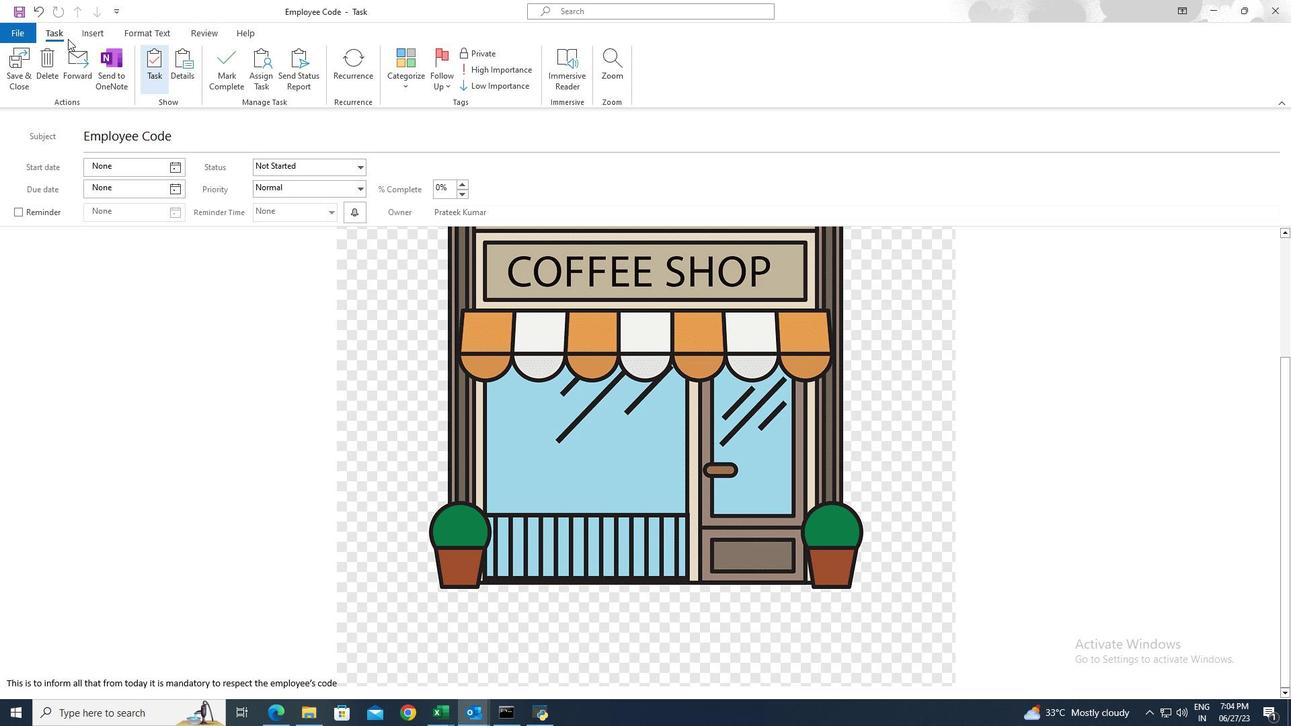 
Action: Mouse pressed left at (55, 30)
Screenshot: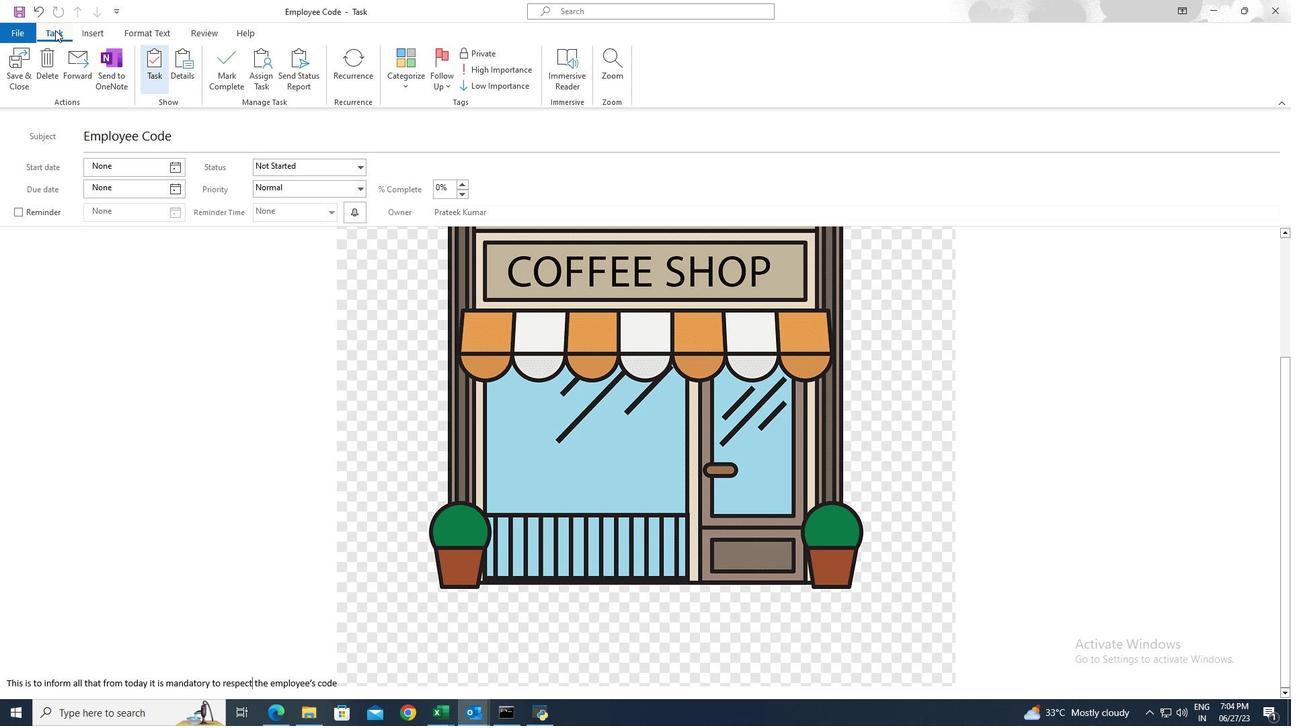 
Action: Mouse moved to (58, 32)
Screenshot: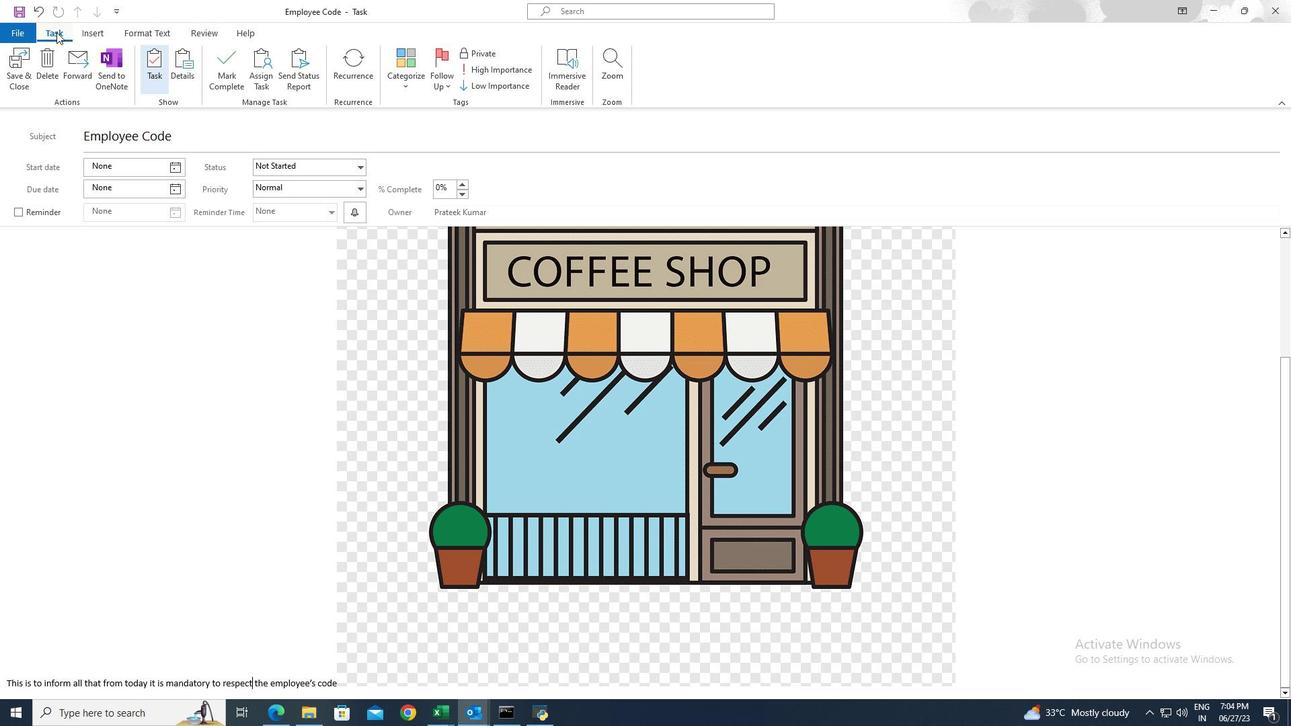 
Action: Mouse pressed left at (58, 32)
Screenshot: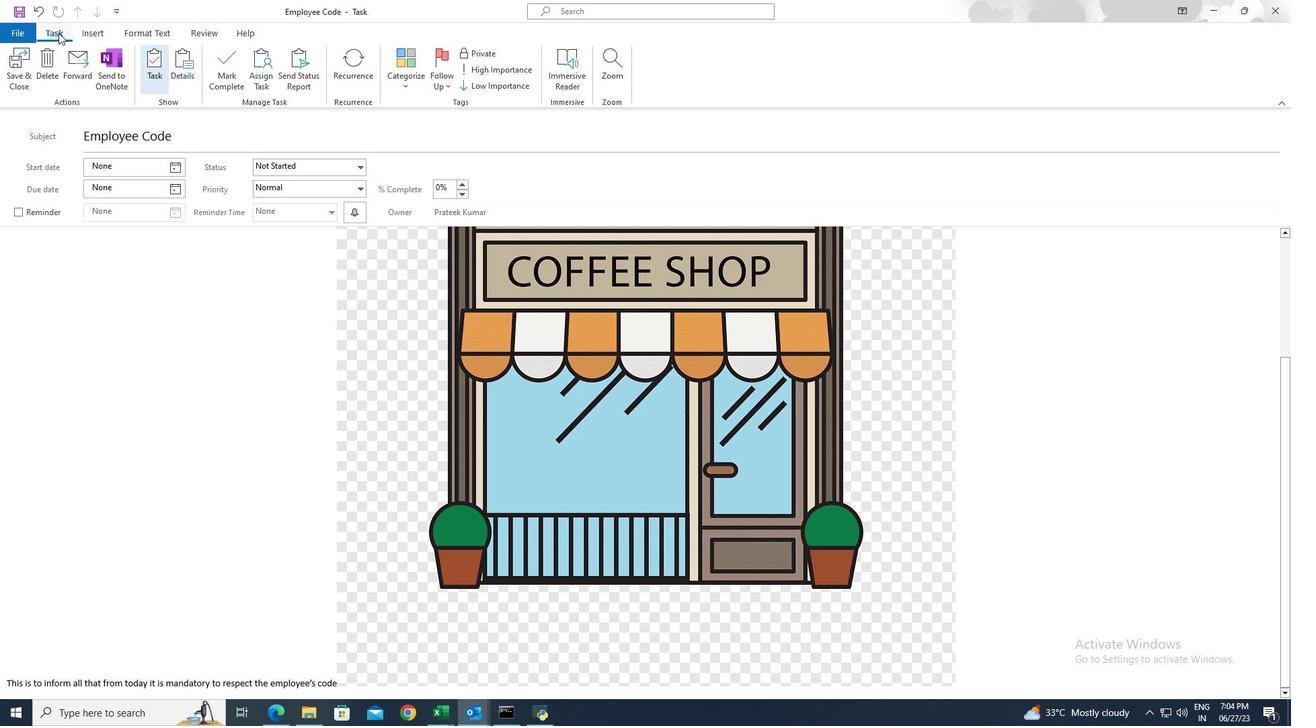 
Action: Mouse moved to (12, 59)
Screenshot: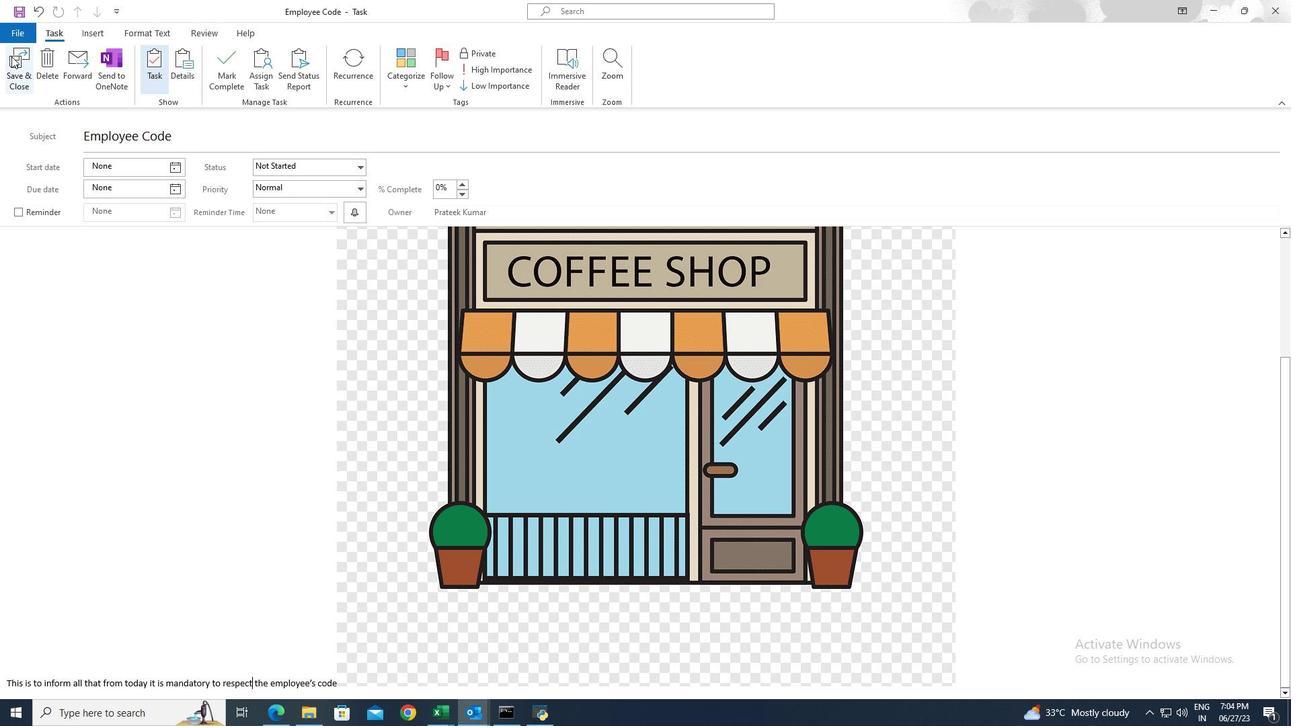 
Action: Mouse pressed left at (12, 59)
Screenshot: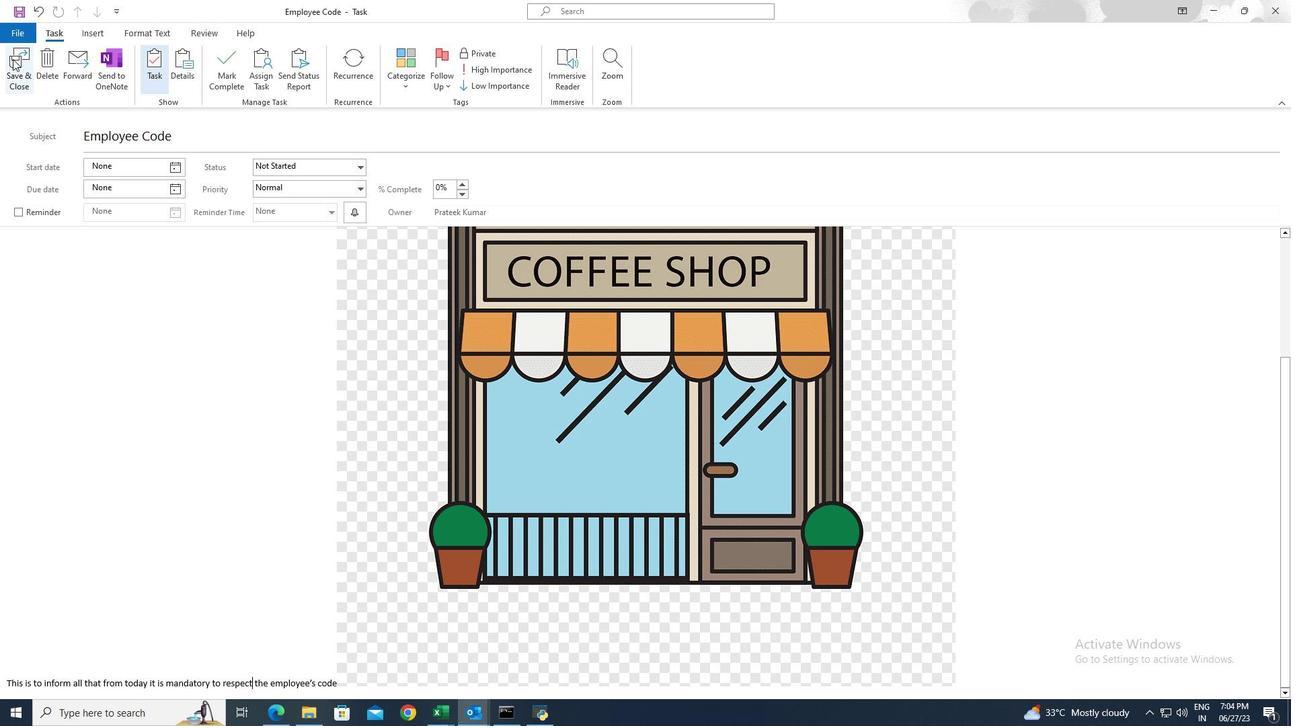 
Action: Mouse moved to (336, 437)
Screenshot: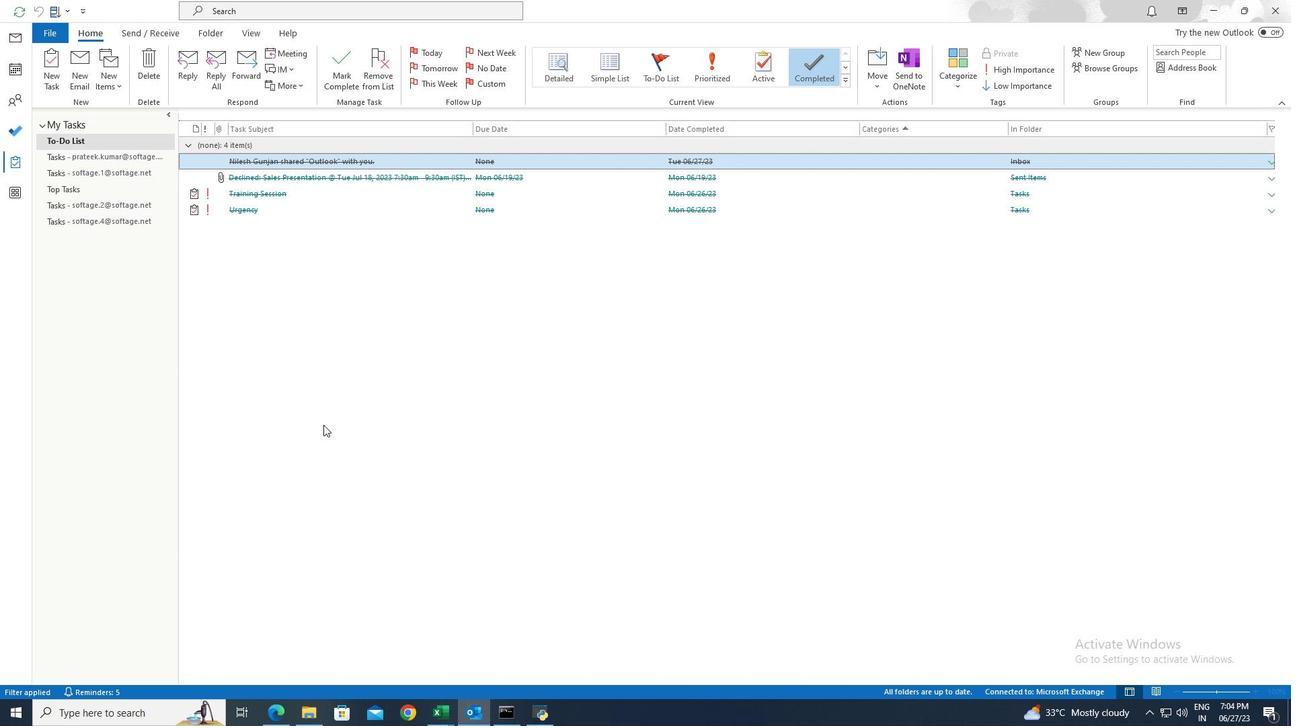 
